 Task: Find connections with filter location Alcázar de San Juan with filter topic #healthylifestyle with filter profile language English with filter current company All Active Jobs with filter school The South Indian Education Societys College of Commerce and Economics Plot No 71 72 Sion Matunga Estate Sion East Mumbai 400 022 with filter industry Alternative Medicine with filter service category Human Resources with filter keywords title Wait Staff Manager
Action: Mouse moved to (515, 69)
Screenshot: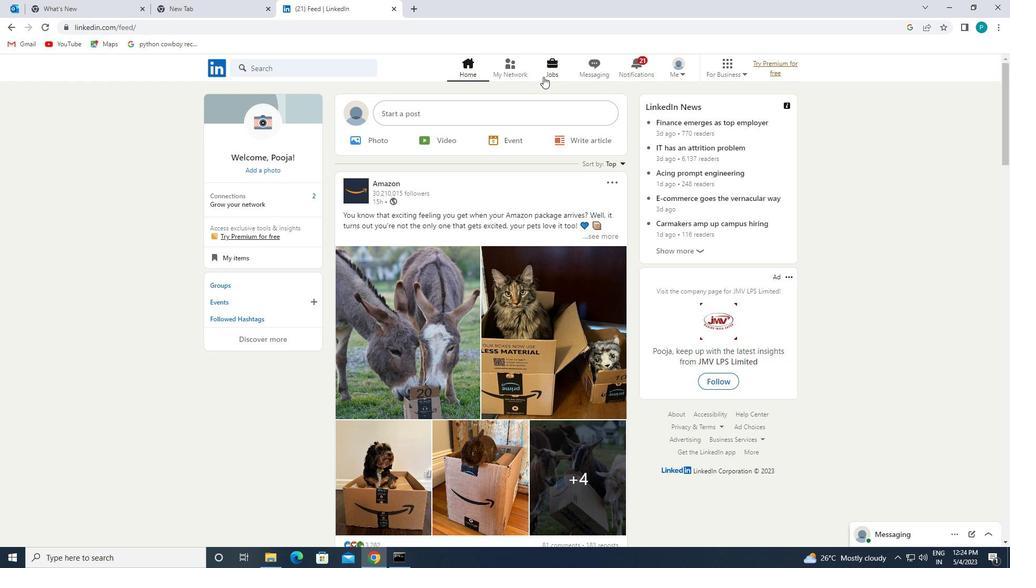 
Action: Mouse pressed left at (515, 69)
Screenshot: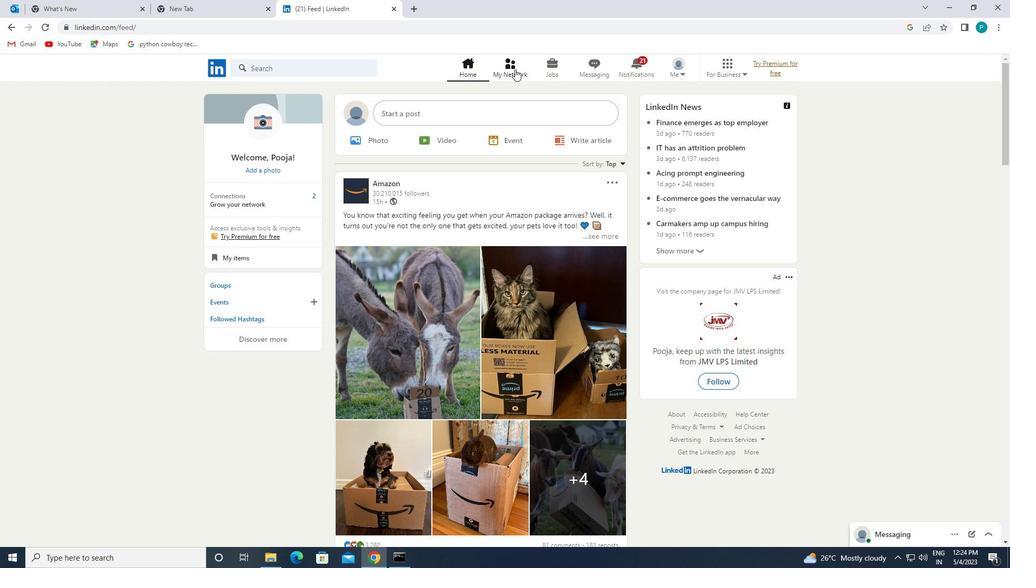 
Action: Mouse moved to (338, 121)
Screenshot: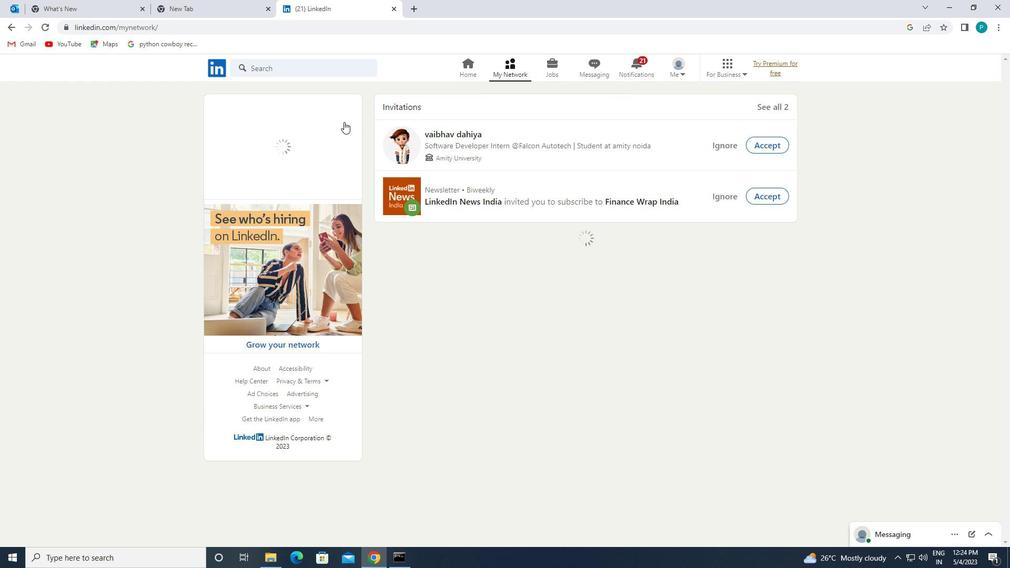 
Action: Mouse pressed left at (338, 121)
Screenshot: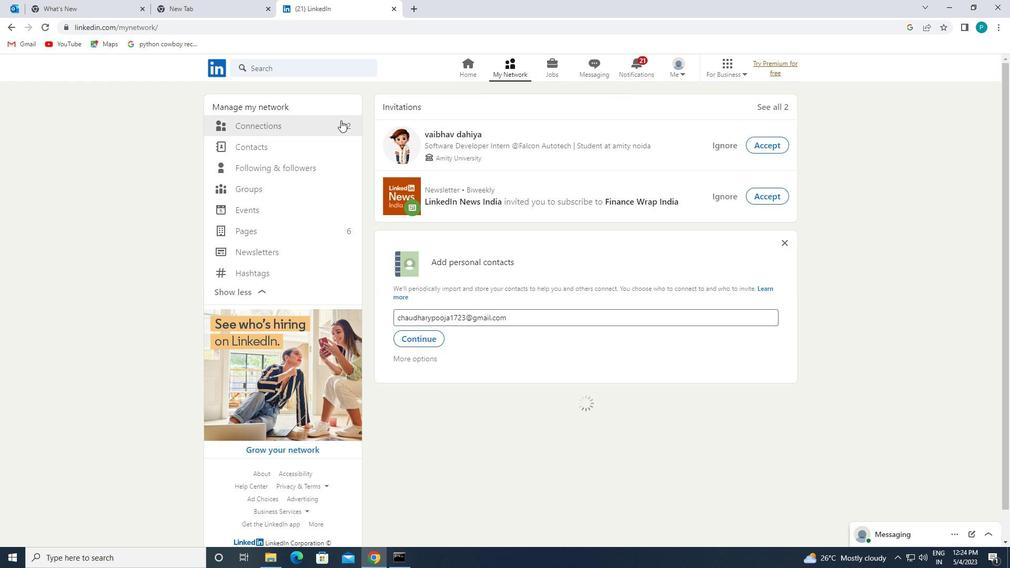 
Action: Mouse moved to (564, 128)
Screenshot: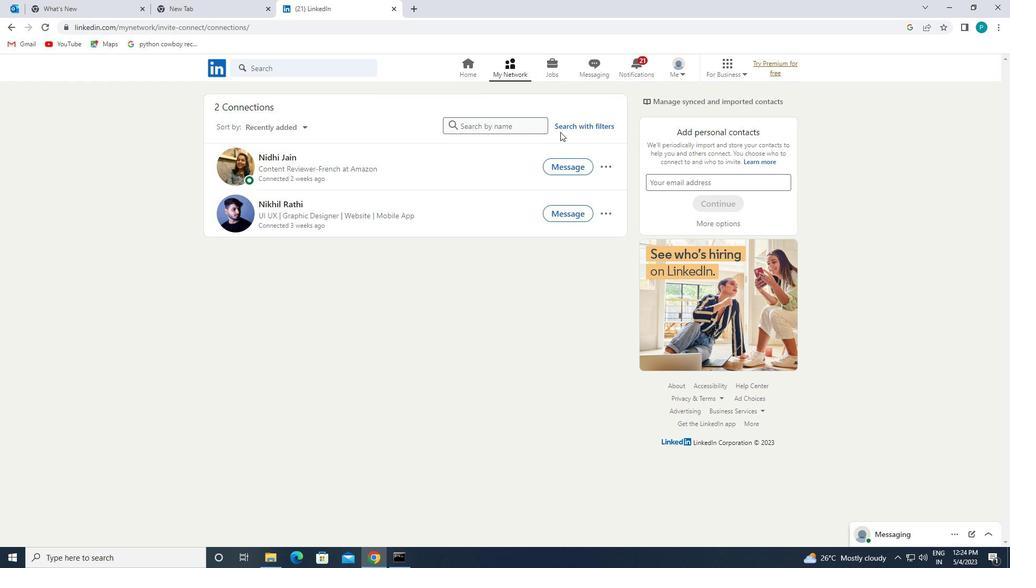 
Action: Mouse pressed left at (564, 128)
Screenshot: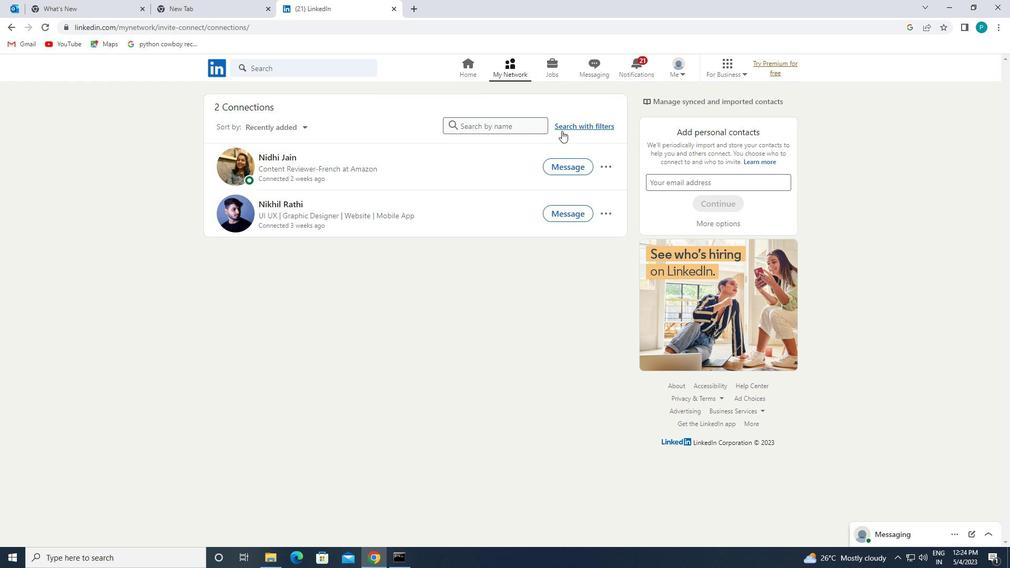 
Action: Mouse moved to (538, 99)
Screenshot: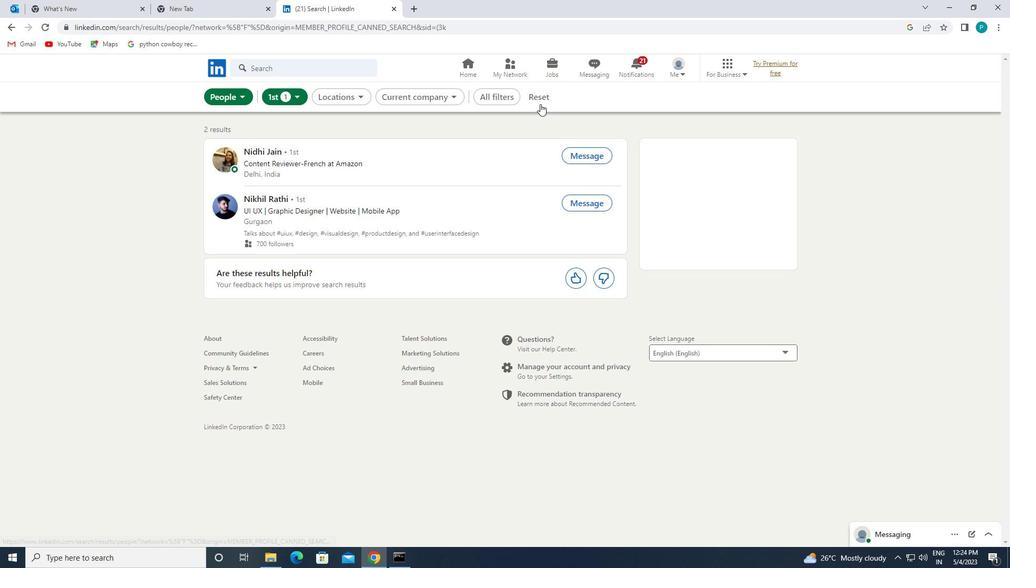 
Action: Mouse pressed left at (538, 99)
Screenshot: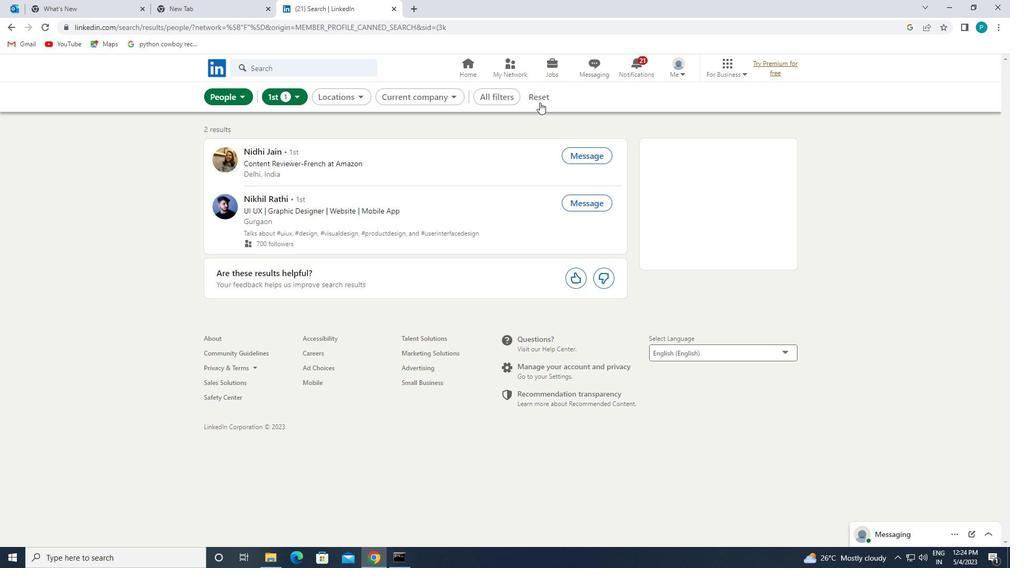 
Action: Mouse moved to (516, 96)
Screenshot: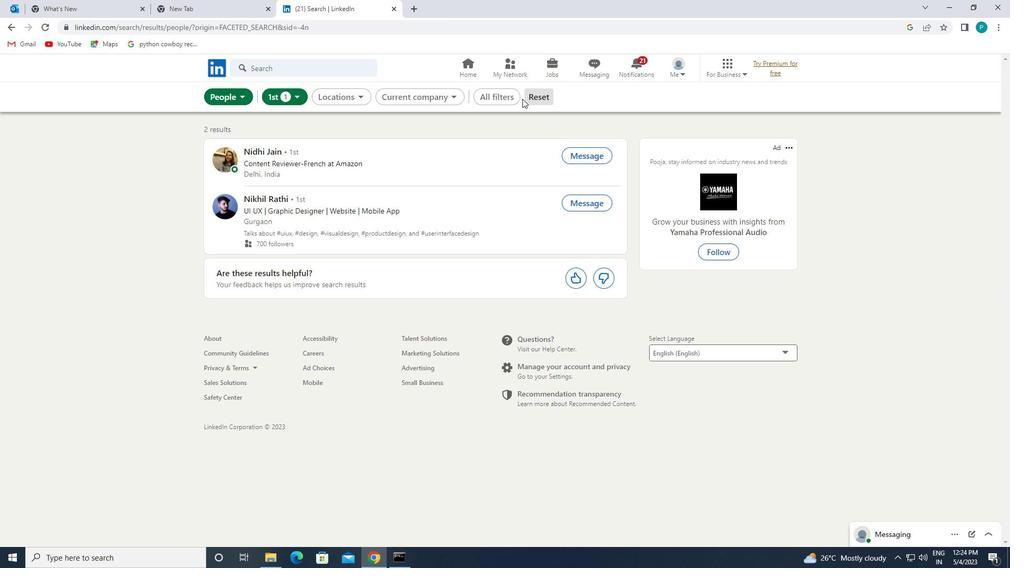 
Action: Mouse pressed left at (516, 96)
Screenshot: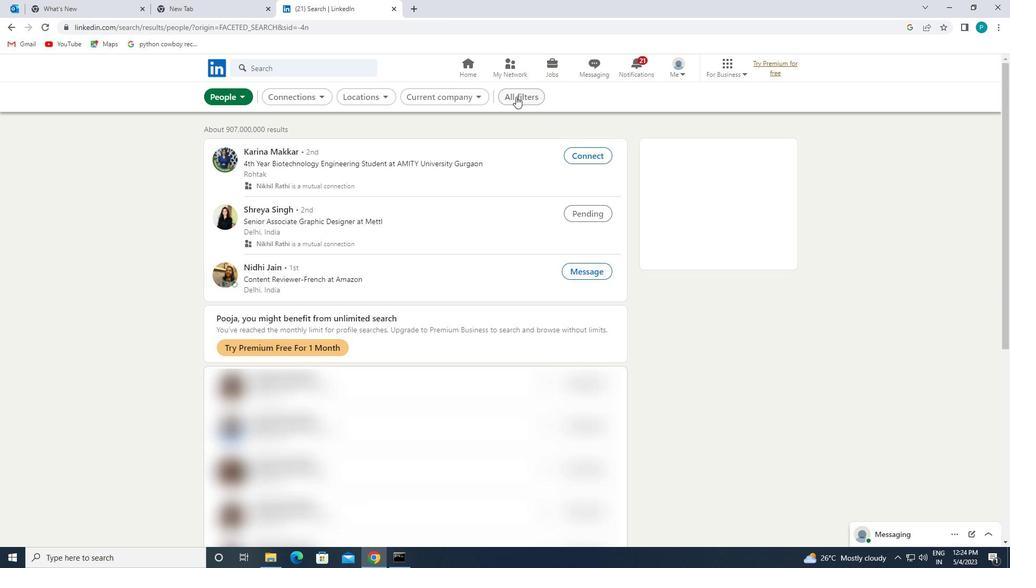 
Action: Mouse moved to (860, 256)
Screenshot: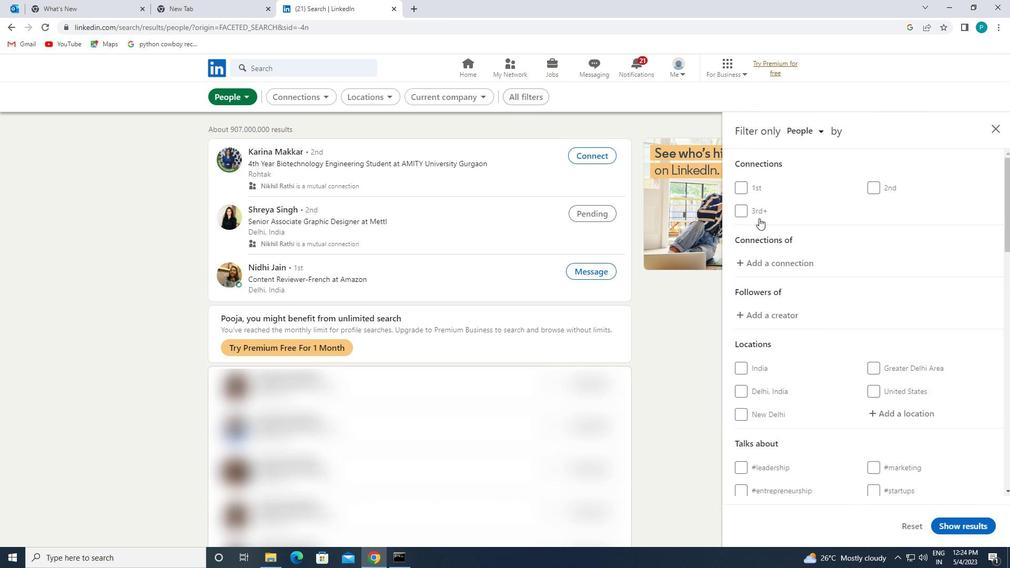 
Action: Mouse scrolled (860, 255) with delta (0, 0)
Screenshot: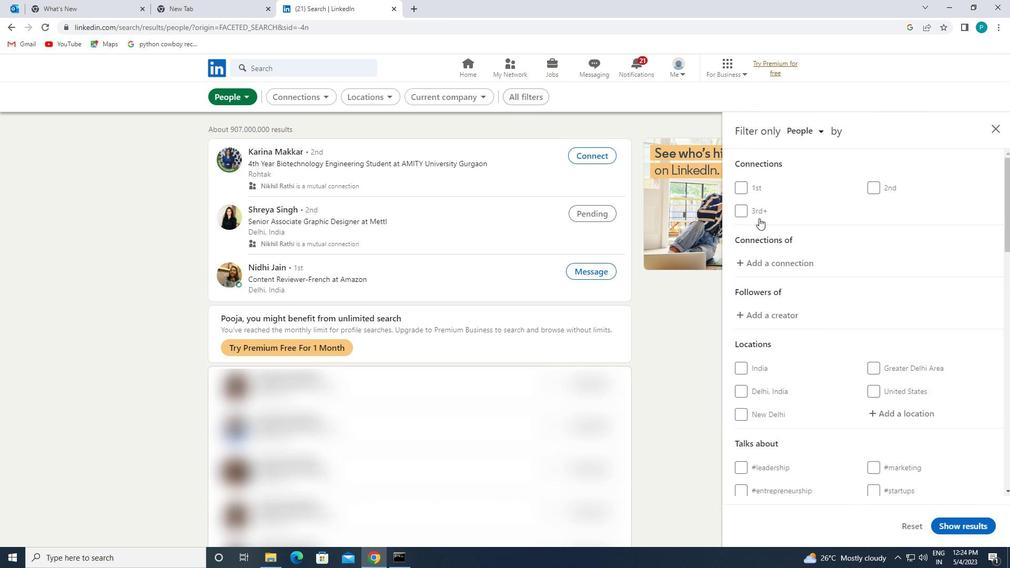 
Action: Mouse moved to (860, 256)
Screenshot: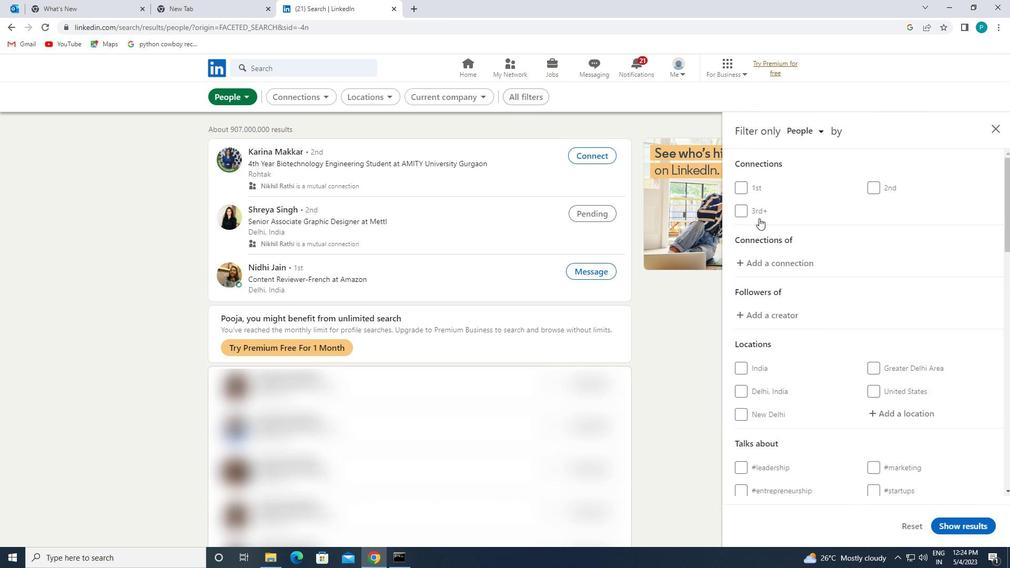 
Action: Mouse scrolled (860, 255) with delta (0, 0)
Screenshot: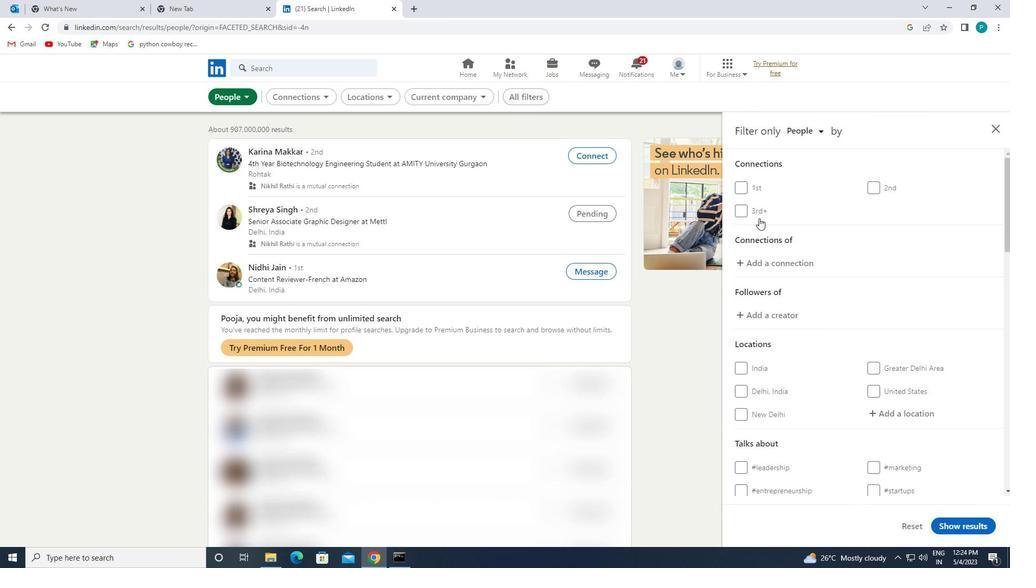 
Action: Mouse moved to (884, 303)
Screenshot: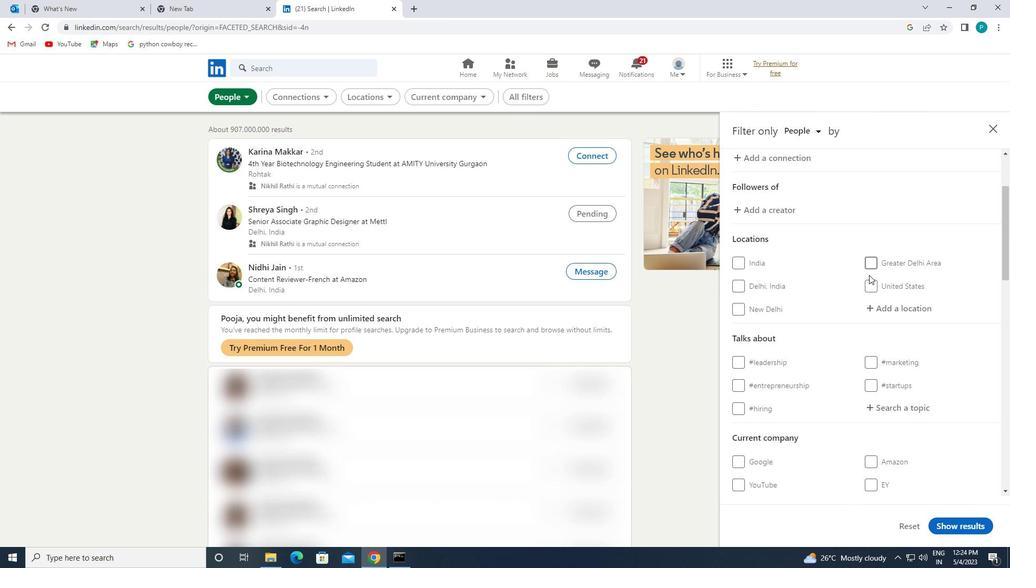 
Action: Mouse pressed left at (884, 303)
Screenshot: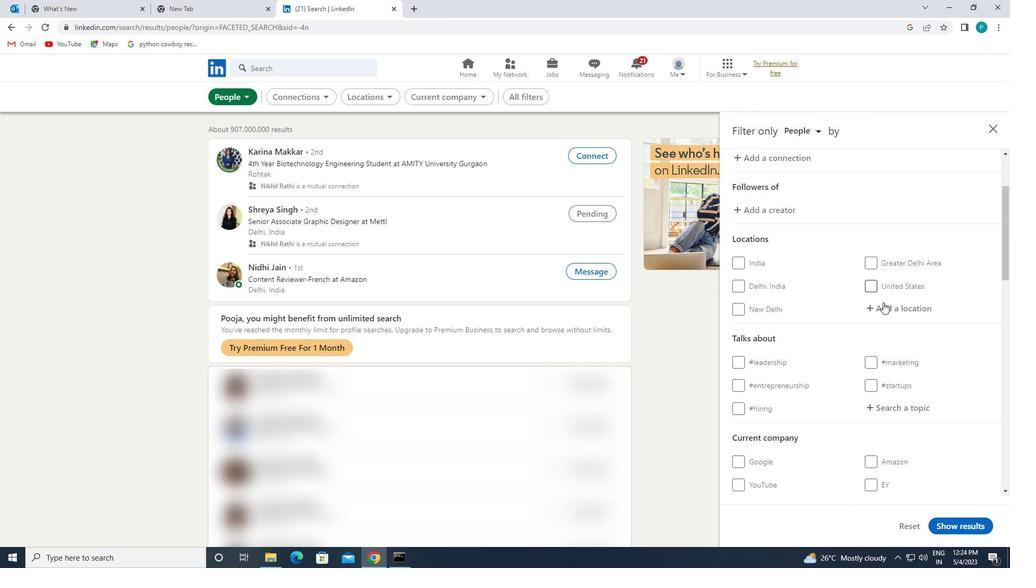 
Action: Key pressed <Key.caps_lock>a<Key.caps_lock>lcazar
Screenshot: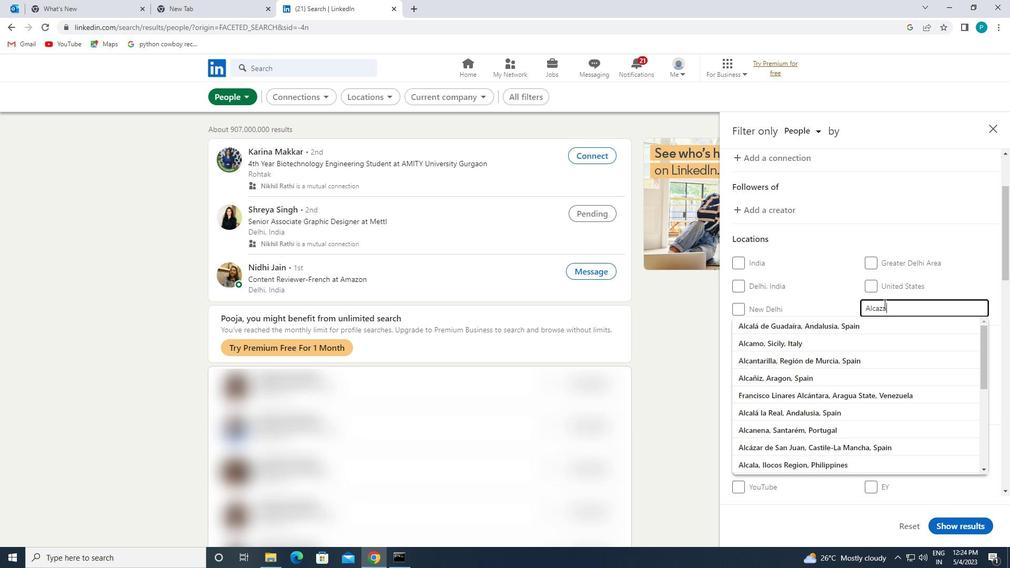 
Action: Mouse moved to (860, 320)
Screenshot: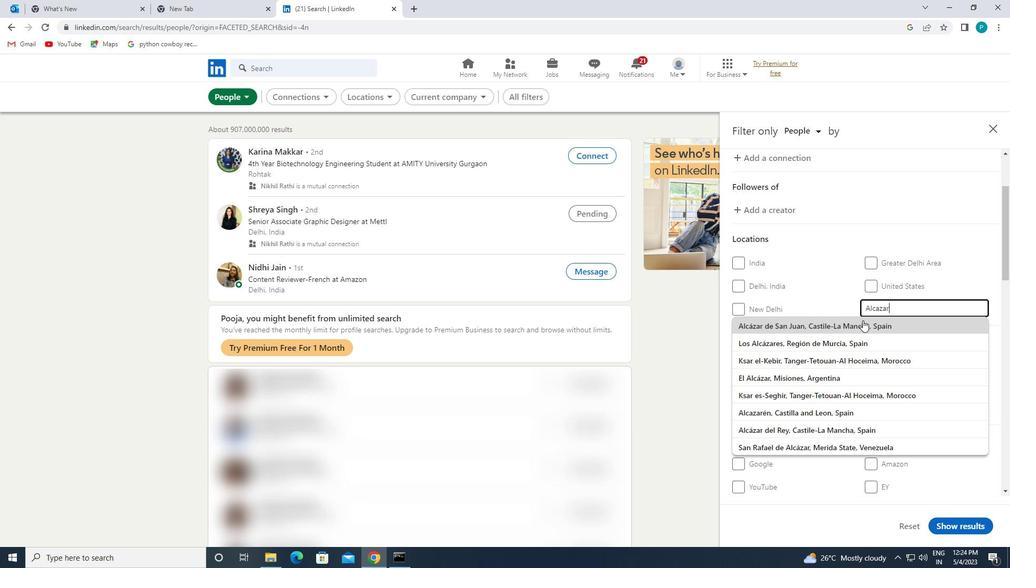 
Action: Mouse pressed left at (860, 320)
Screenshot: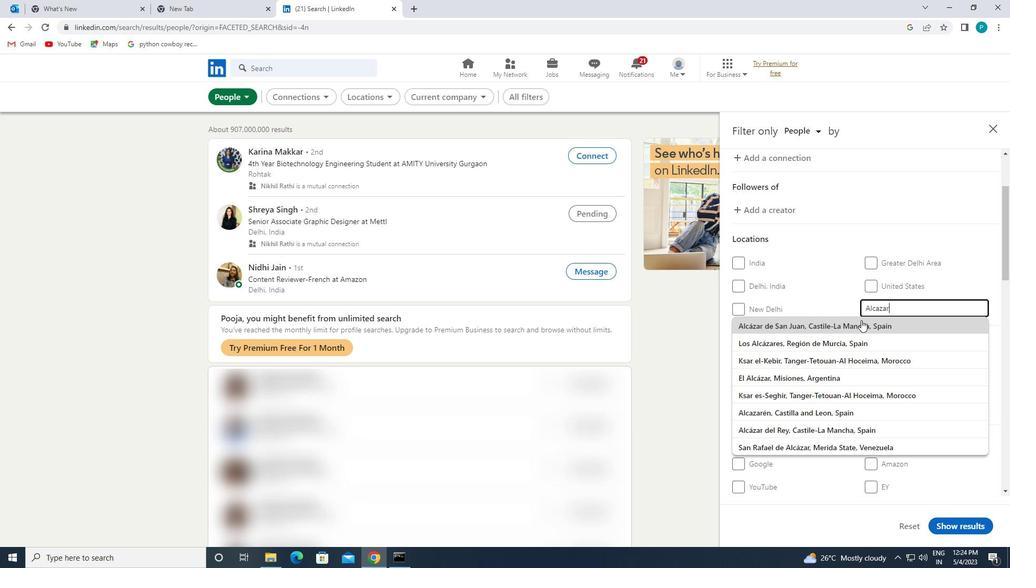 
Action: Mouse moved to (874, 334)
Screenshot: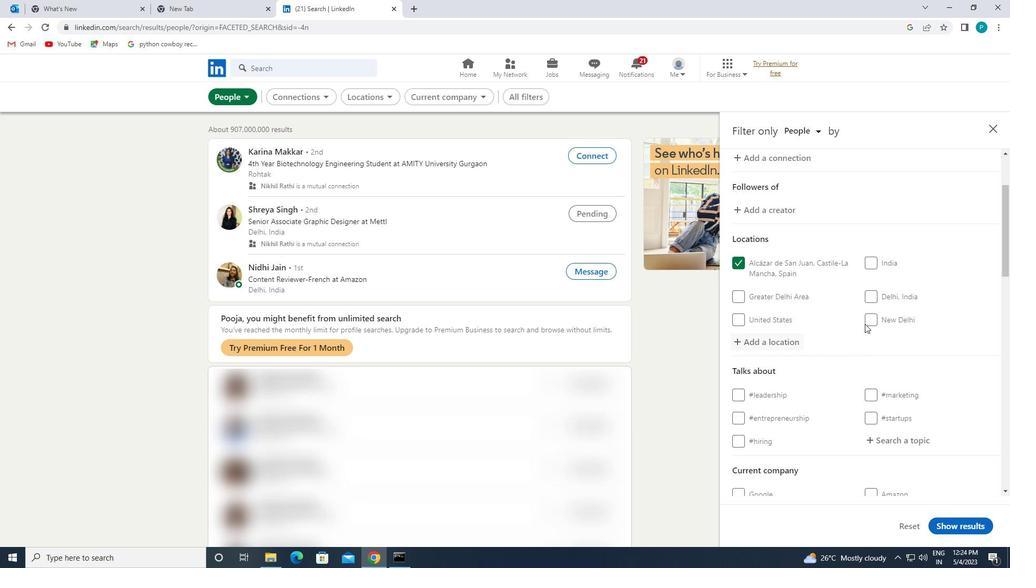 
Action: Mouse scrolled (874, 334) with delta (0, 0)
Screenshot: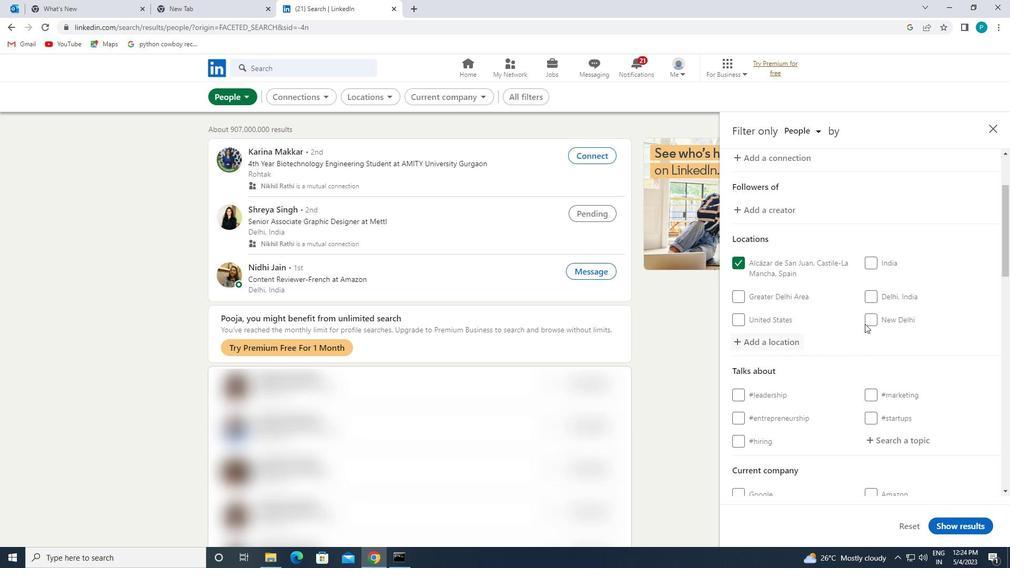 
Action: Mouse scrolled (874, 334) with delta (0, 0)
Screenshot: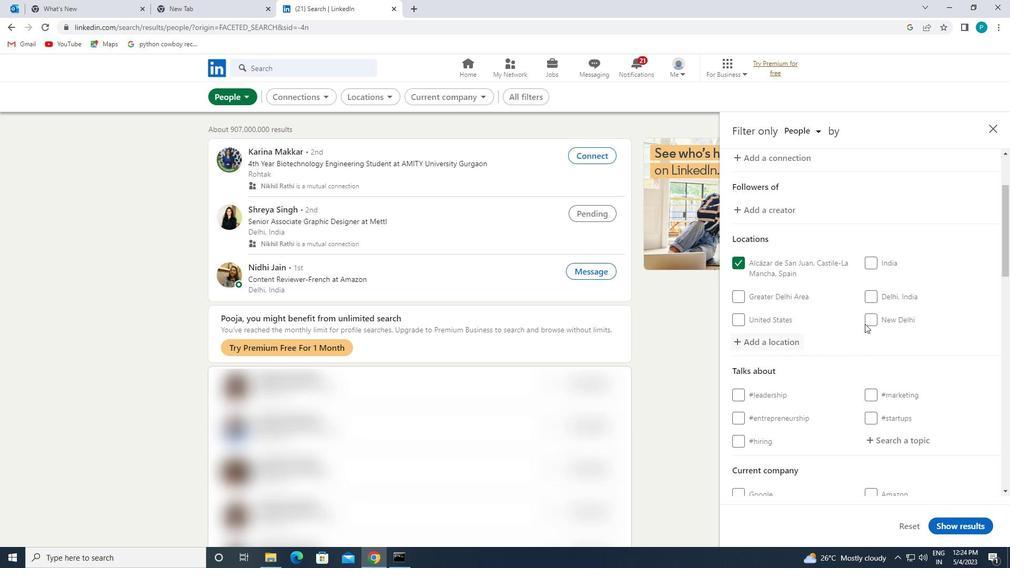 
Action: Mouse moved to (882, 338)
Screenshot: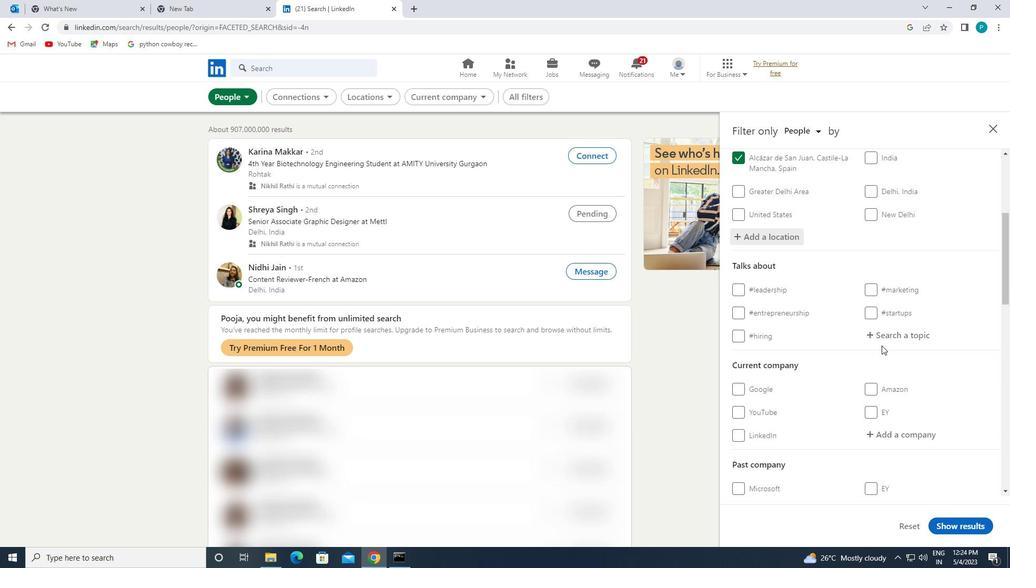 
Action: Mouse pressed left at (882, 338)
Screenshot: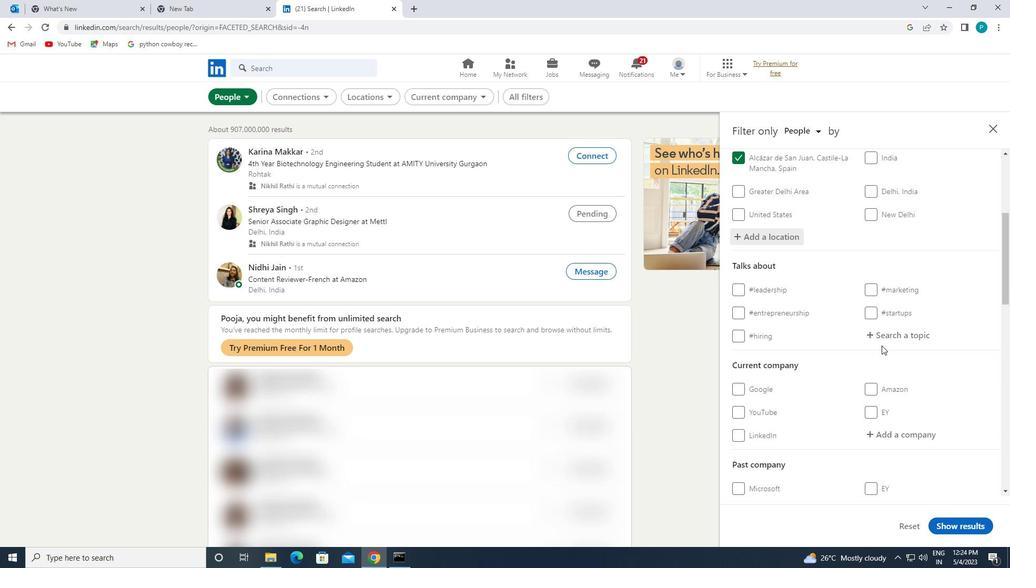 
Action: Mouse moved to (886, 340)
Screenshot: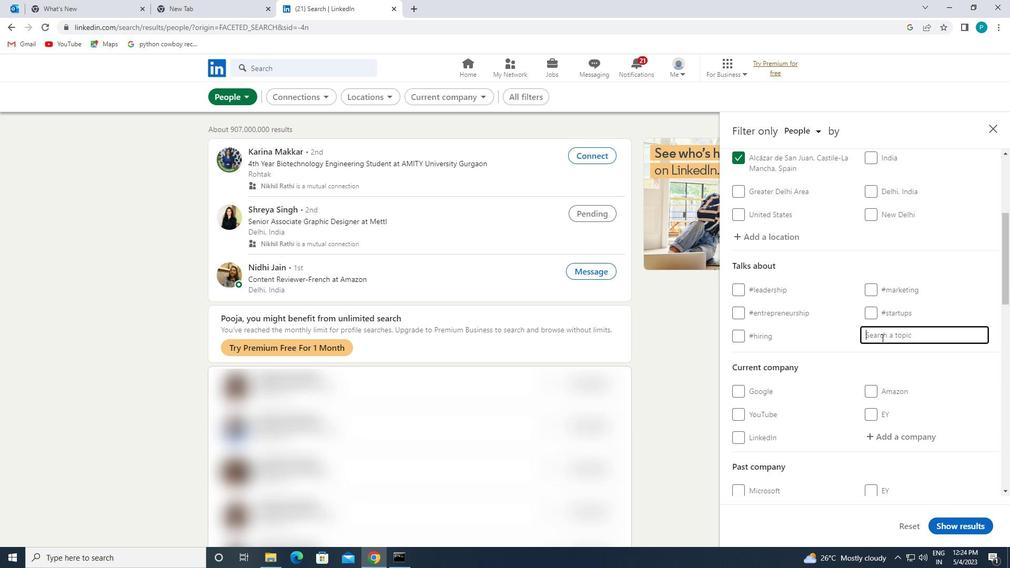 
Action: Key pressed <Key.shift>#HEALTHYLIFESTYLE
Screenshot: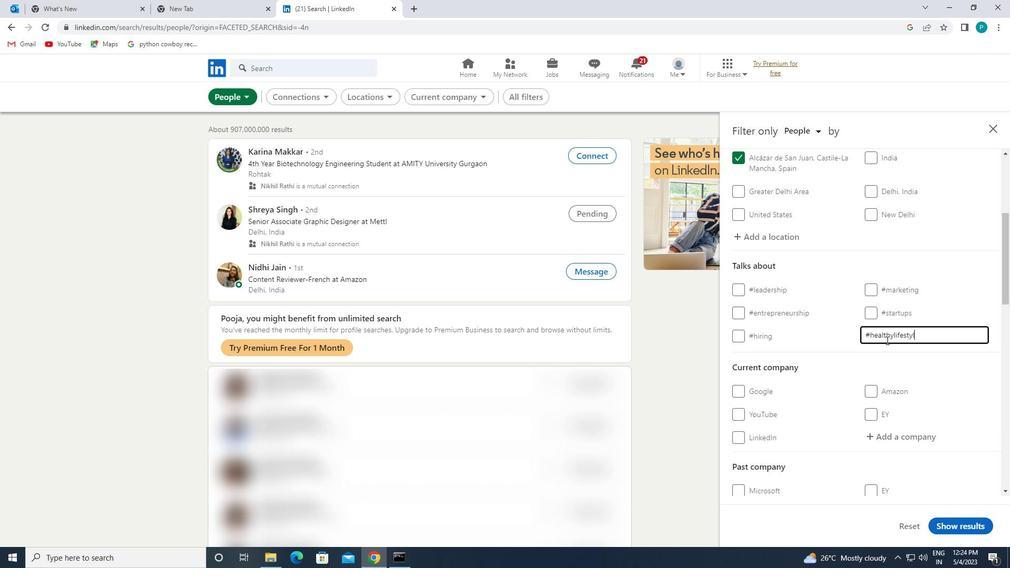 
Action: Mouse moved to (879, 350)
Screenshot: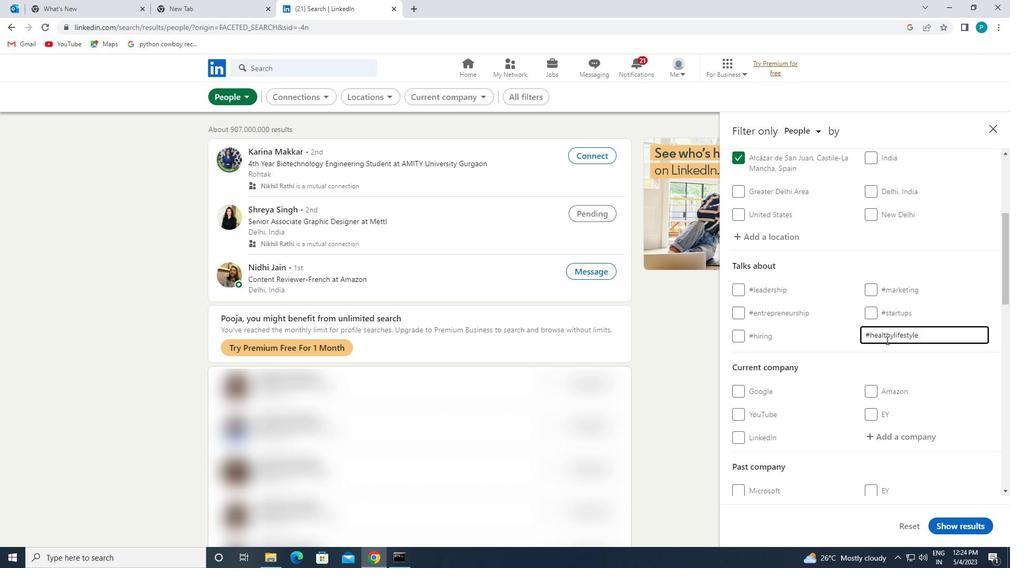 
Action: Mouse scrolled (879, 349) with delta (0, 0)
Screenshot: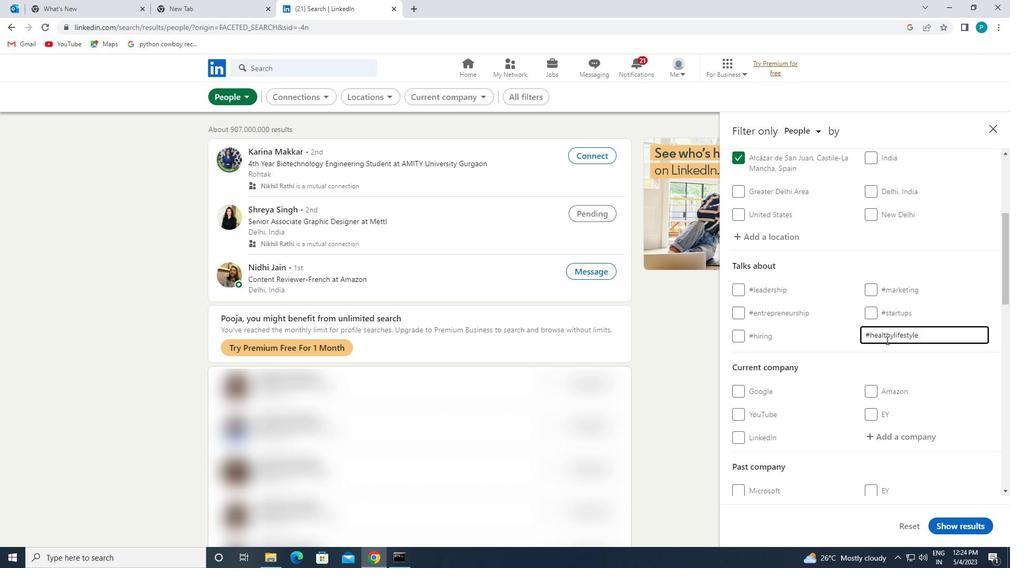 
Action: Mouse moved to (879, 370)
Screenshot: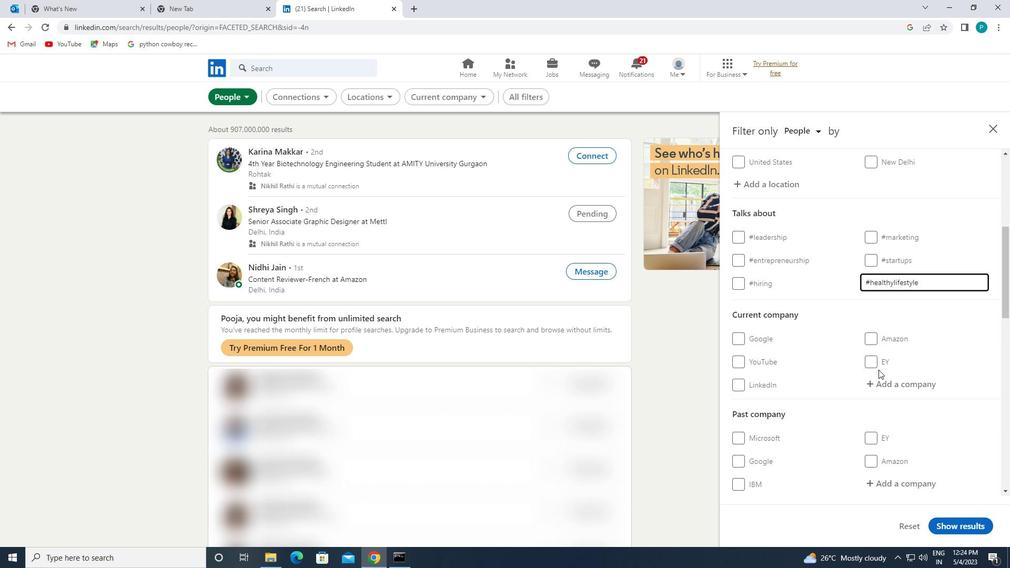 
Action: Mouse scrolled (879, 369) with delta (0, 0)
Screenshot: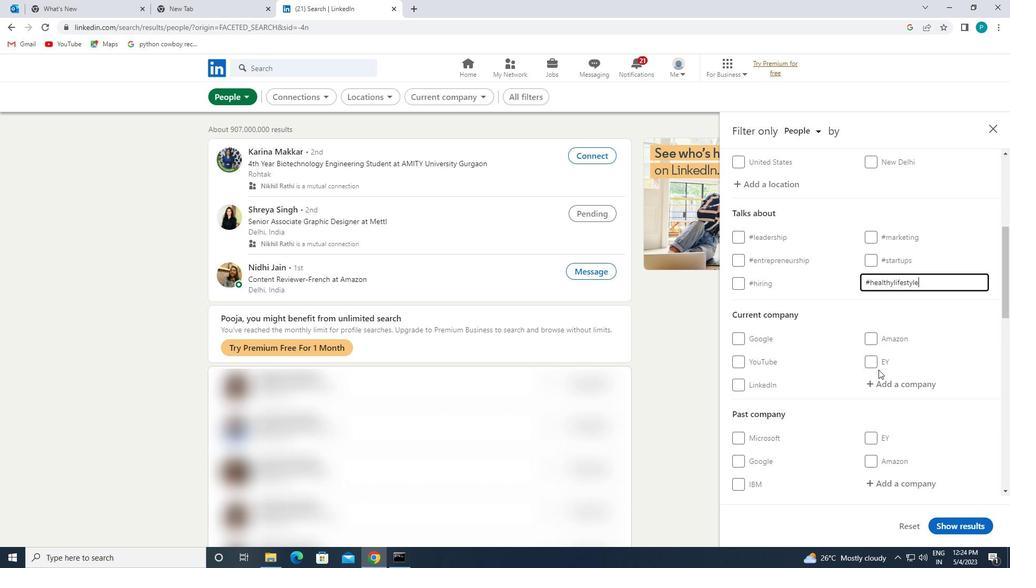 
Action: Mouse scrolled (879, 369) with delta (0, 0)
Screenshot: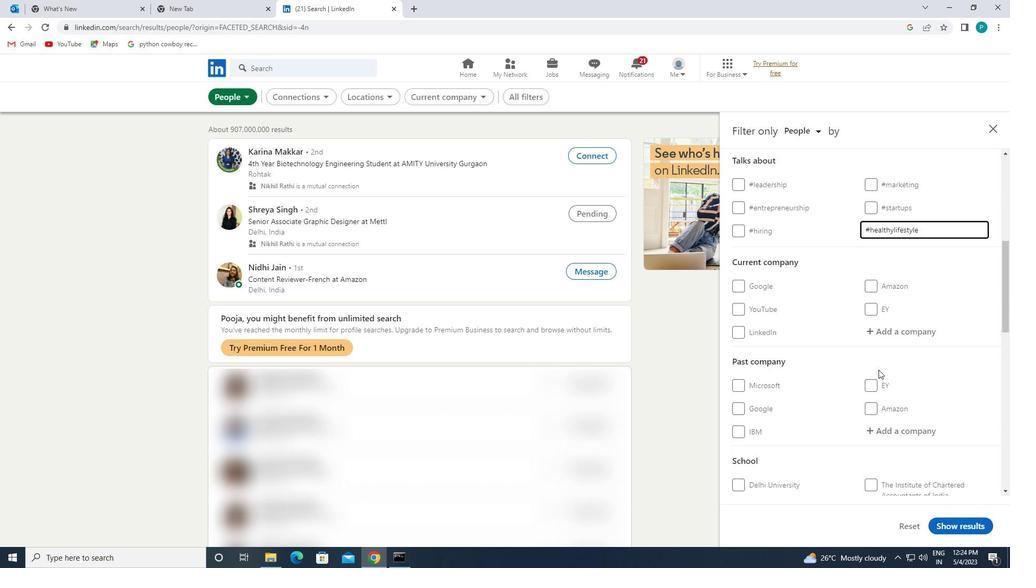 
Action: Mouse scrolled (879, 369) with delta (0, 0)
Screenshot: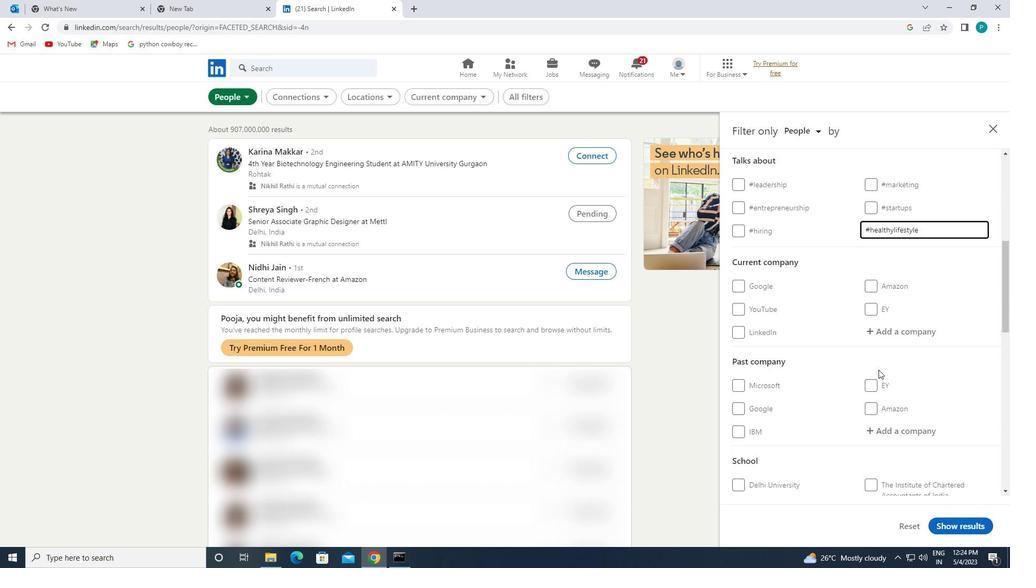 
Action: Mouse scrolled (879, 369) with delta (0, 0)
Screenshot: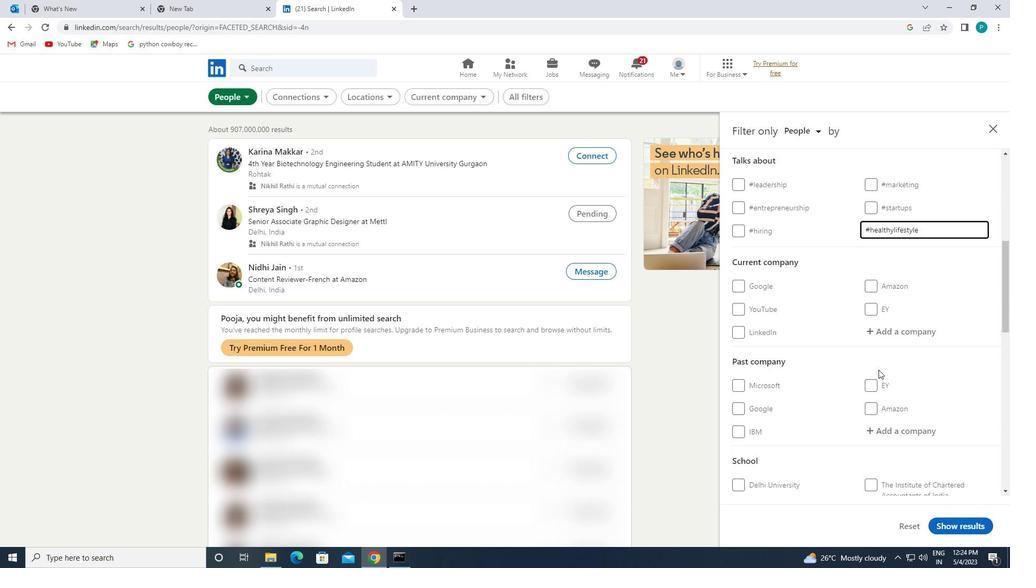 
Action: Mouse moved to (870, 381)
Screenshot: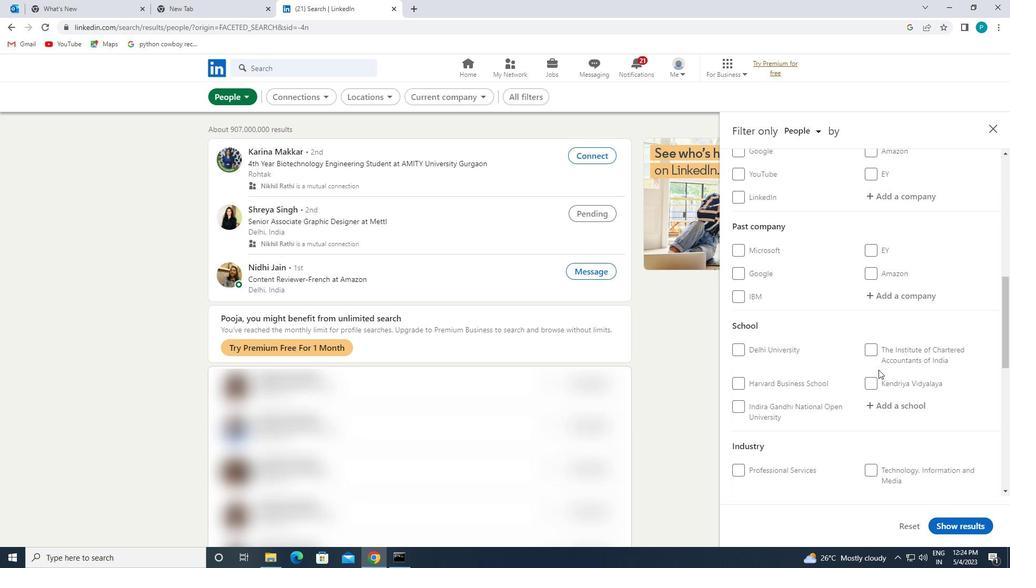 
Action: Mouse scrolled (870, 380) with delta (0, 0)
Screenshot: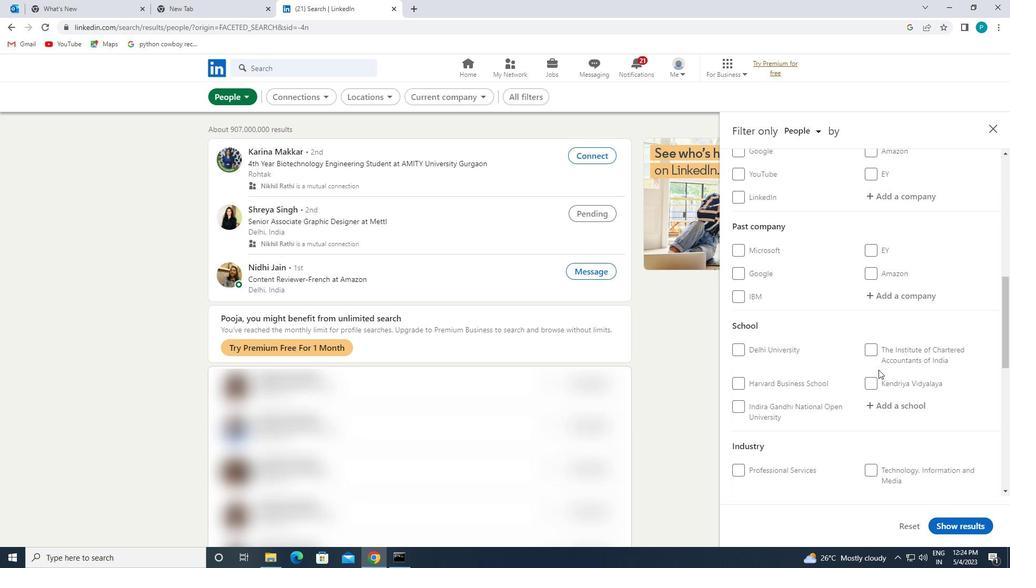 
Action: Mouse moved to (869, 381)
Screenshot: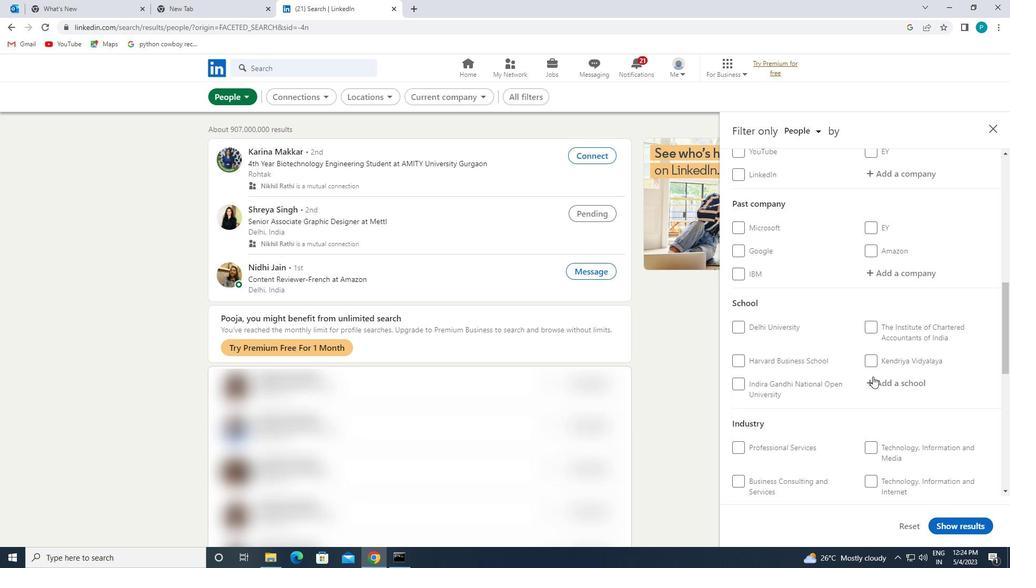 
Action: Mouse scrolled (869, 380) with delta (0, 0)
Screenshot: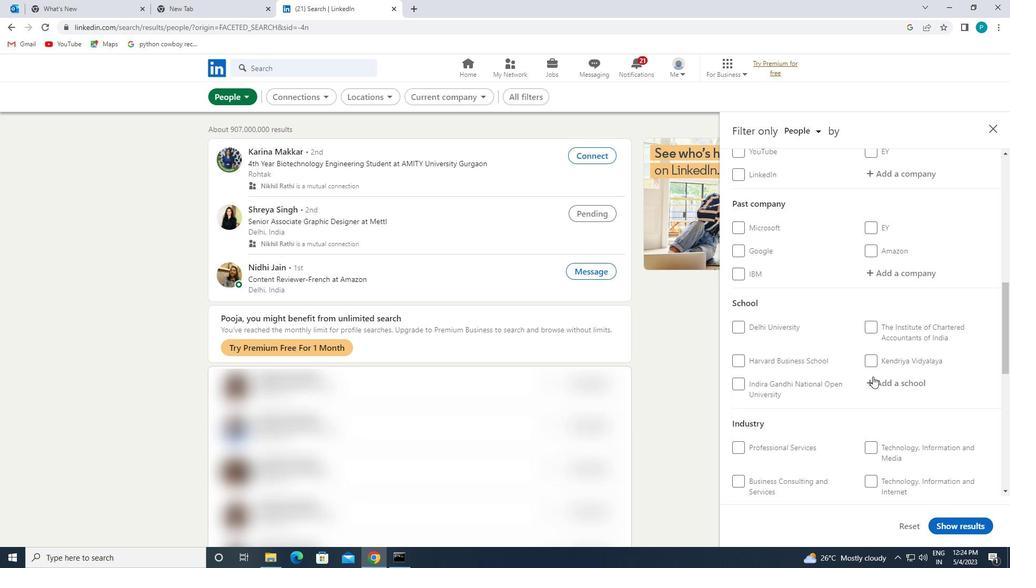 
Action: Mouse moved to (867, 382)
Screenshot: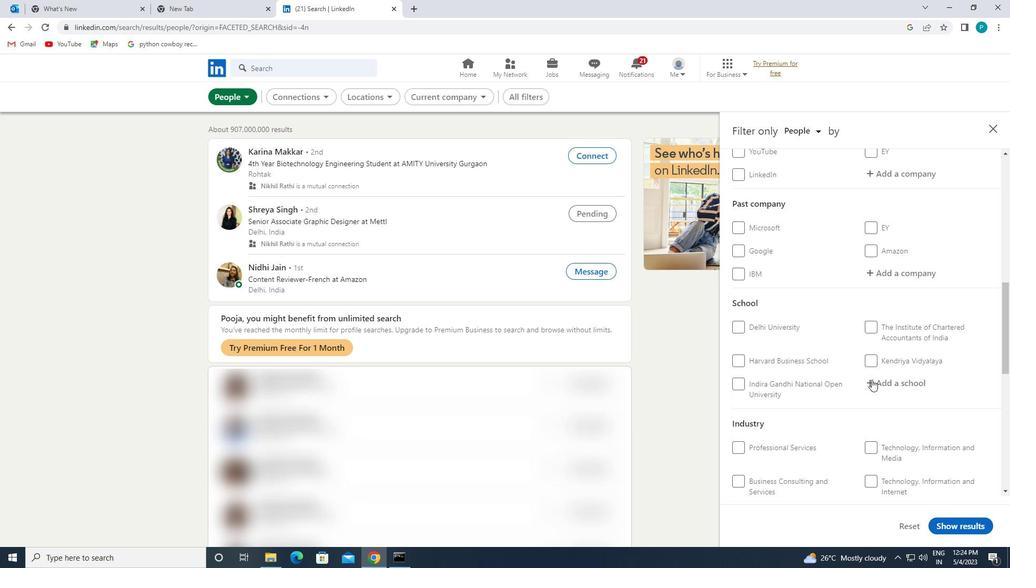 
Action: Mouse scrolled (867, 381) with delta (0, 0)
Screenshot: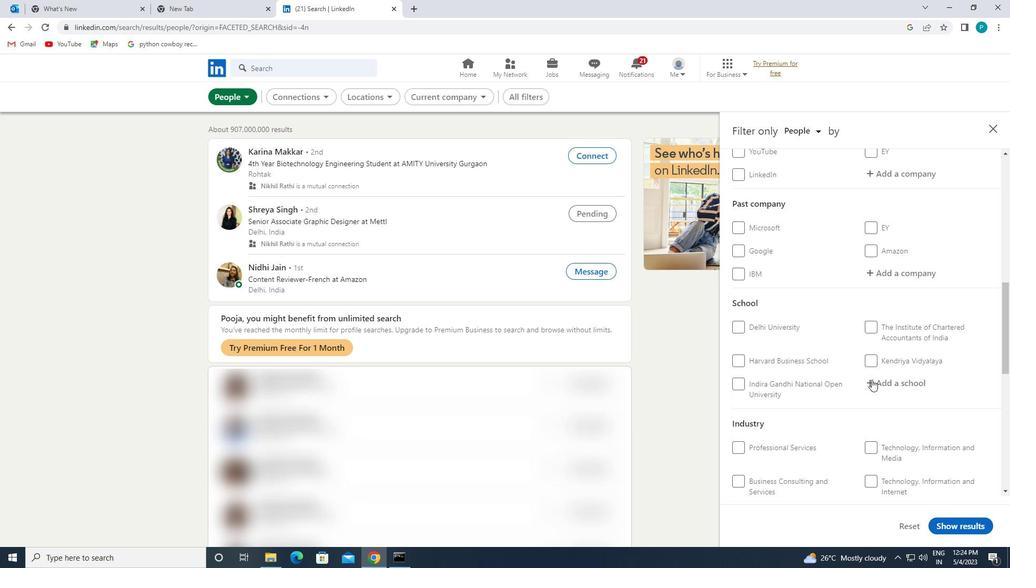 
Action: Mouse moved to (770, 408)
Screenshot: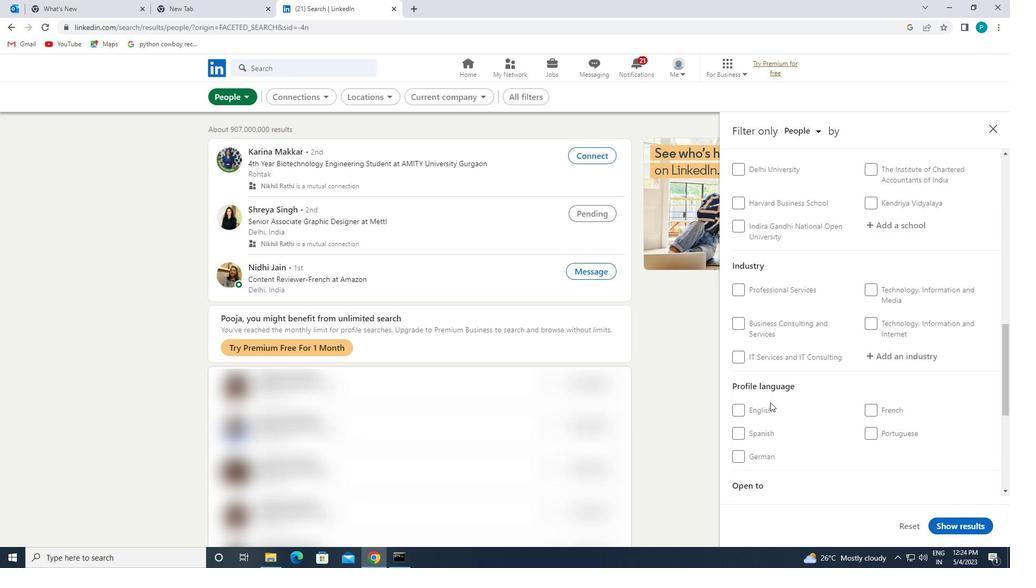 
Action: Mouse pressed left at (770, 408)
Screenshot: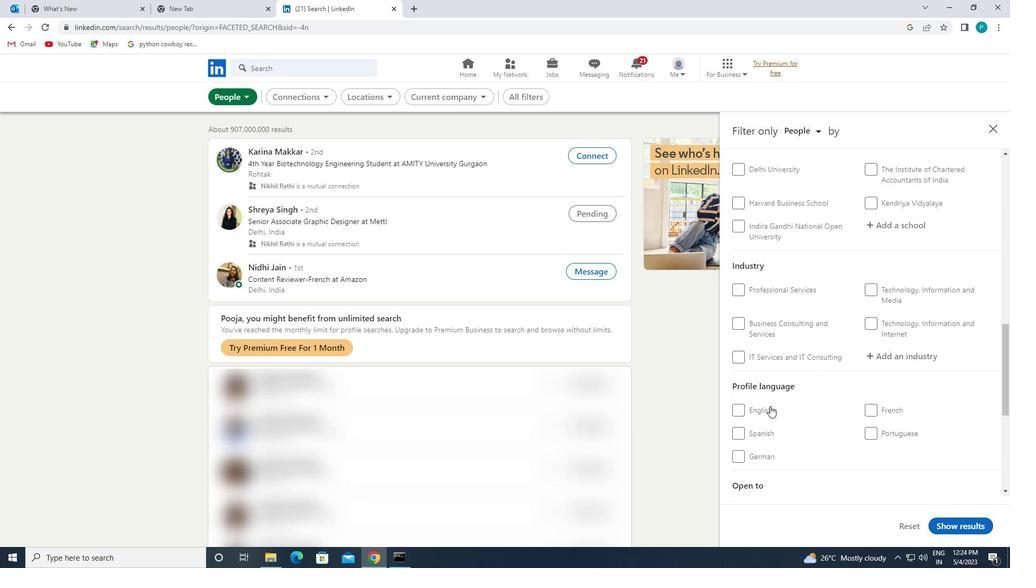 
Action: Mouse moved to (894, 408)
Screenshot: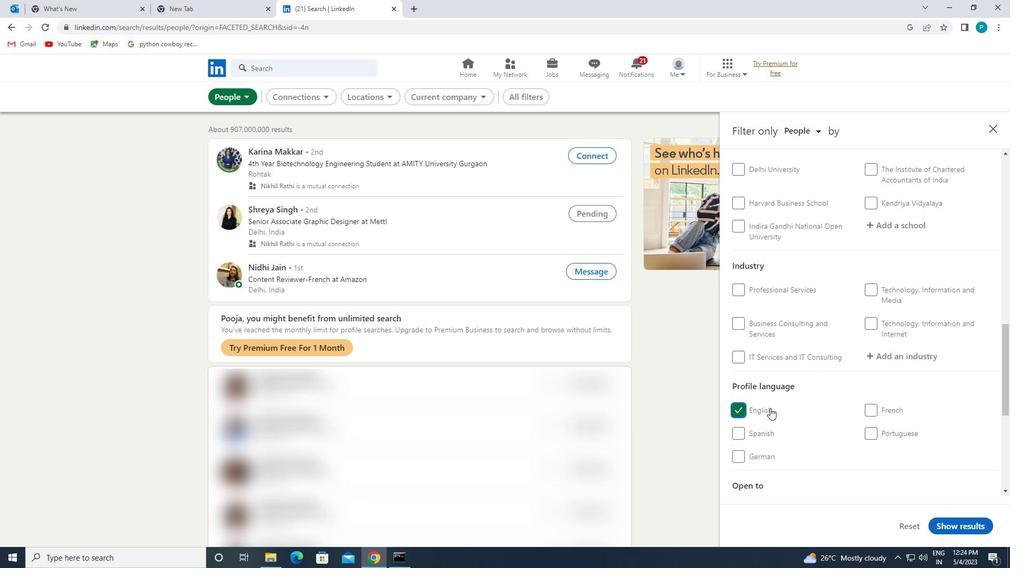 
Action: Mouse scrolled (894, 408) with delta (0, 0)
Screenshot: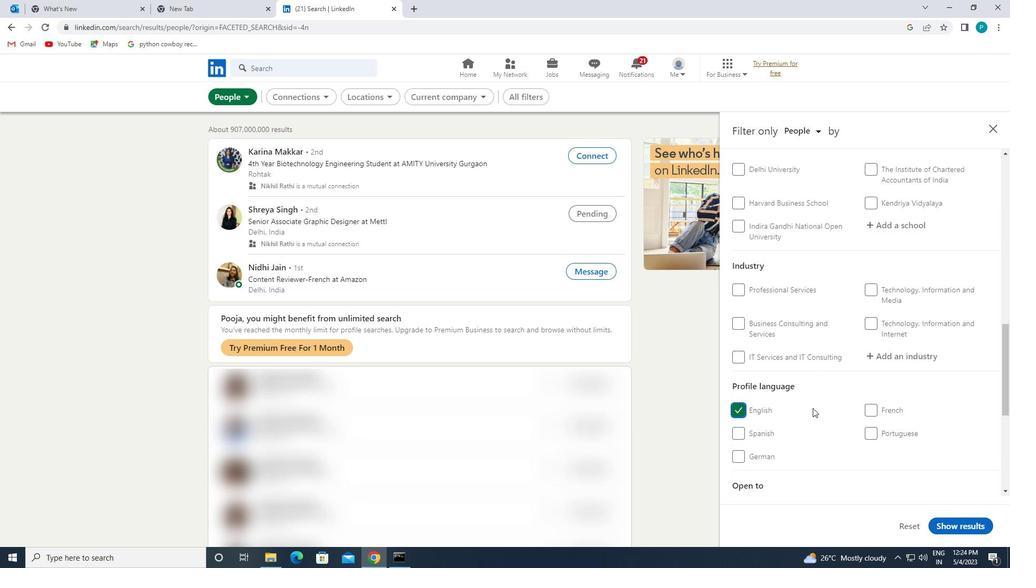 
Action: Mouse moved to (894, 407)
Screenshot: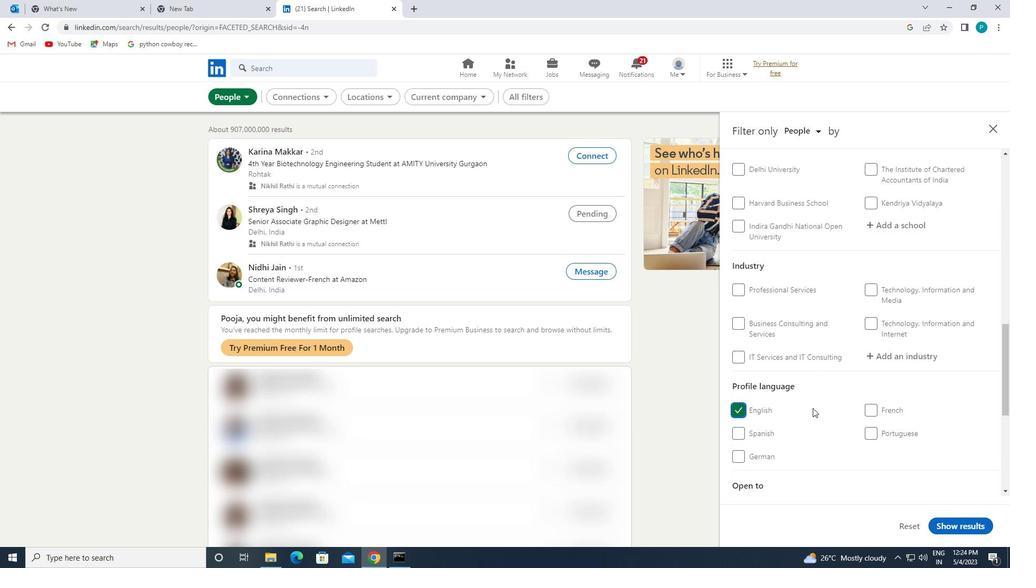 
Action: Mouse scrolled (894, 408) with delta (0, 0)
Screenshot: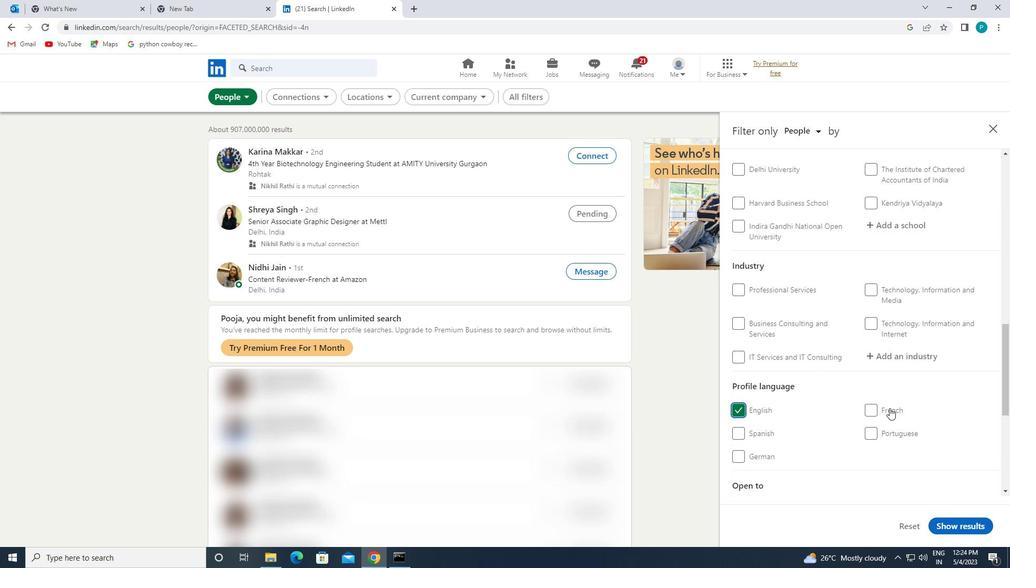 
Action: Mouse scrolled (894, 408) with delta (0, 0)
Screenshot: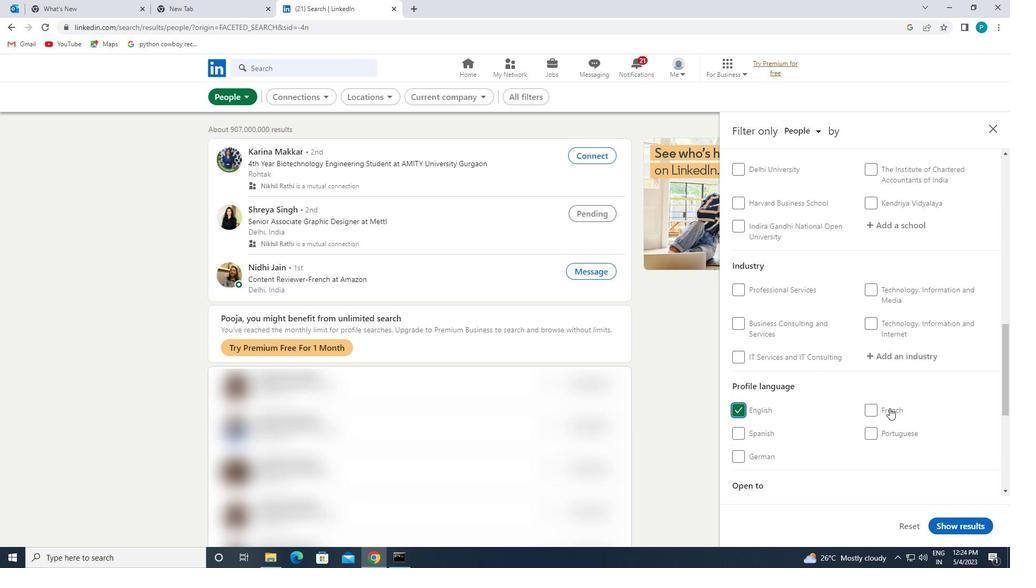 
Action: Mouse moved to (895, 401)
Screenshot: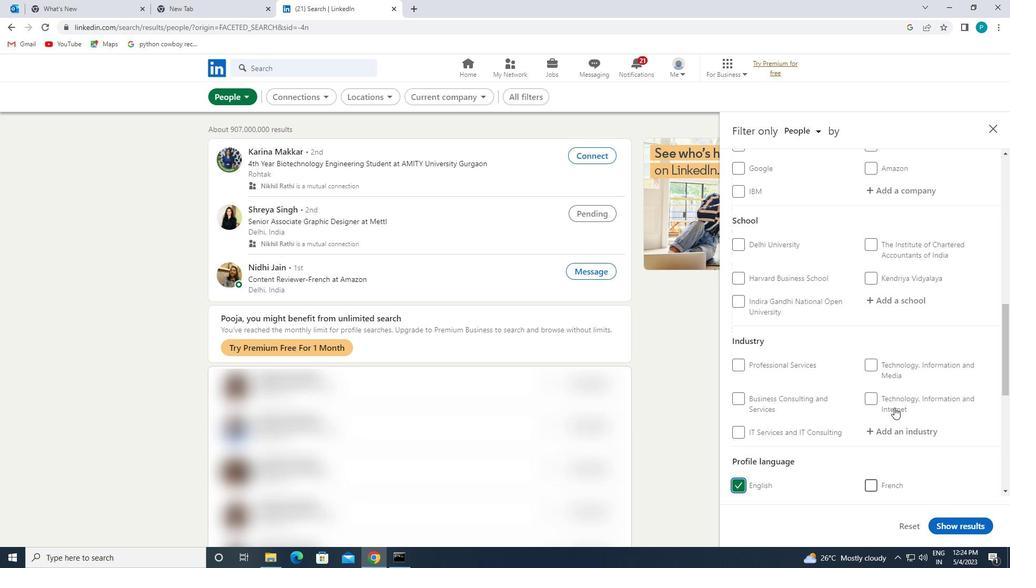 
Action: Mouse scrolled (895, 402) with delta (0, 0)
Screenshot: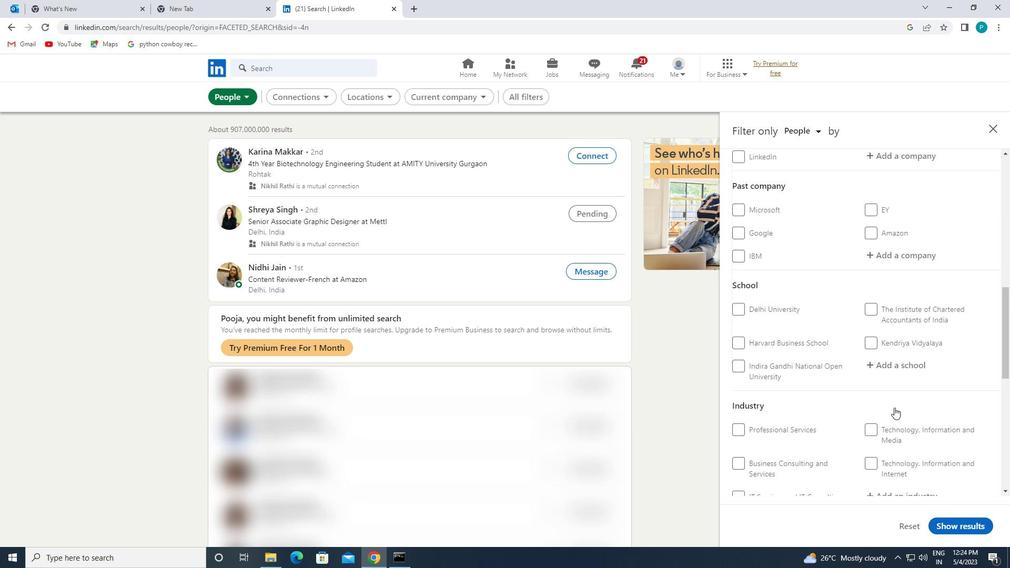 
Action: Mouse moved to (895, 396)
Screenshot: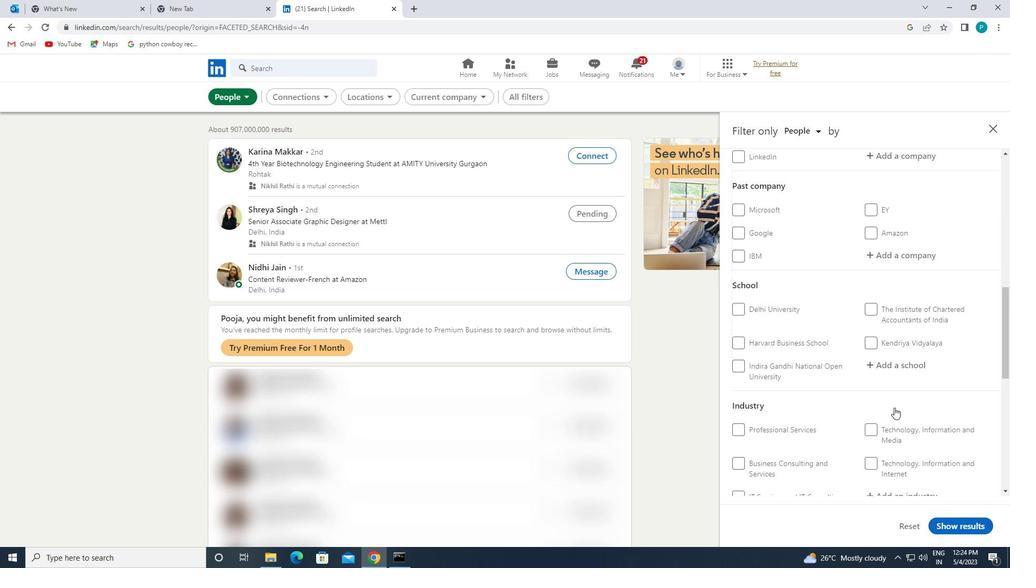 
Action: Mouse scrolled (895, 396) with delta (0, 0)
Screenshot: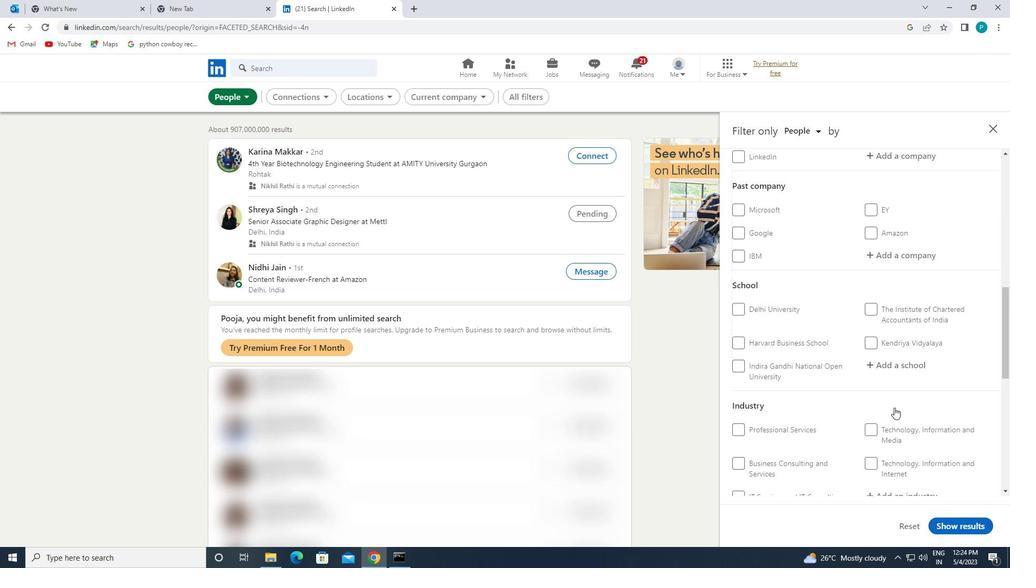 
Action: Mouse moved to (895, 392)
Screenshot: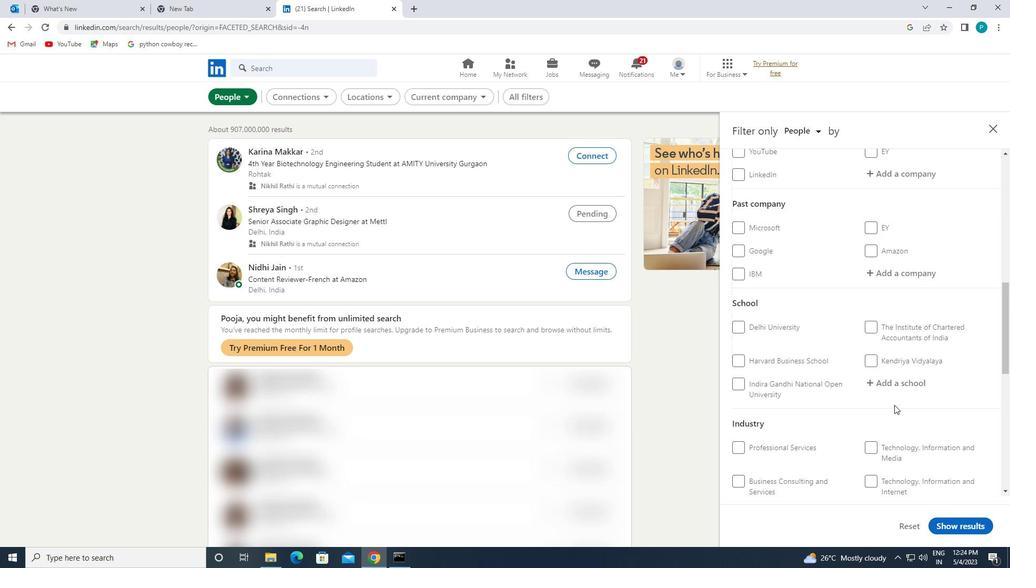 
Action: Mouse scrolled (895, 392) with delta (0, 0)
Screenshot: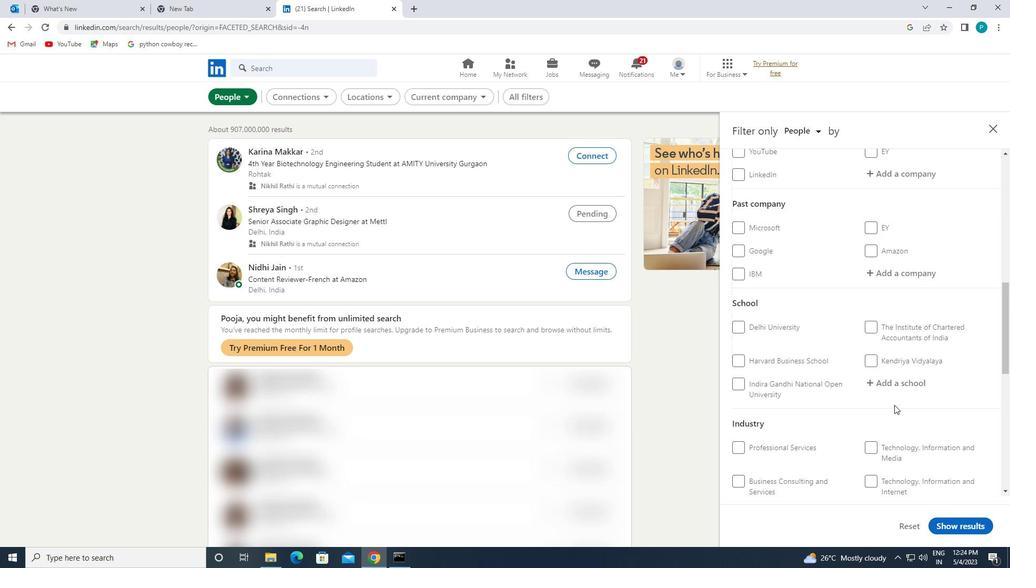 
Action: Mouse moved to (892, 333)
Screenshot: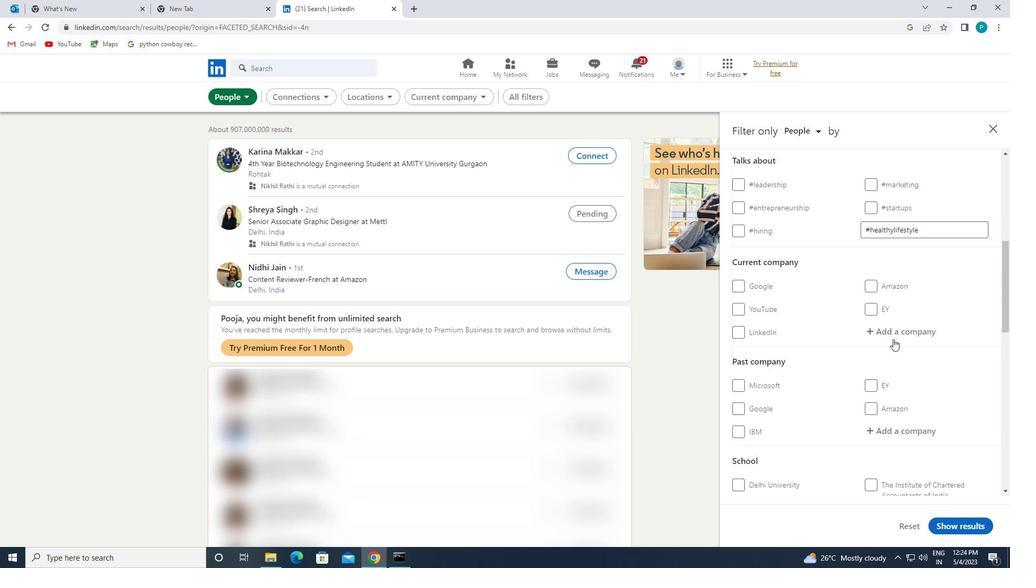 
Action: Mouse pressed left at (892, 333)
Screenshot: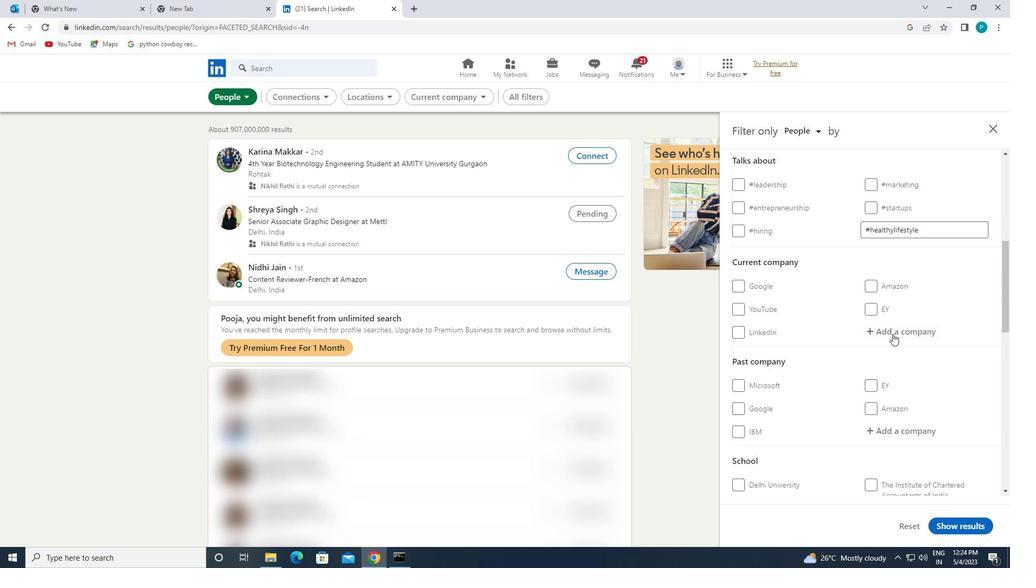 
Action: Key pressed <Key.caps_lock>A<Key.caps_lock>LL<Key.space><Key.caps_lock>A<Key.caps_lock>CTIVE
Screenshot: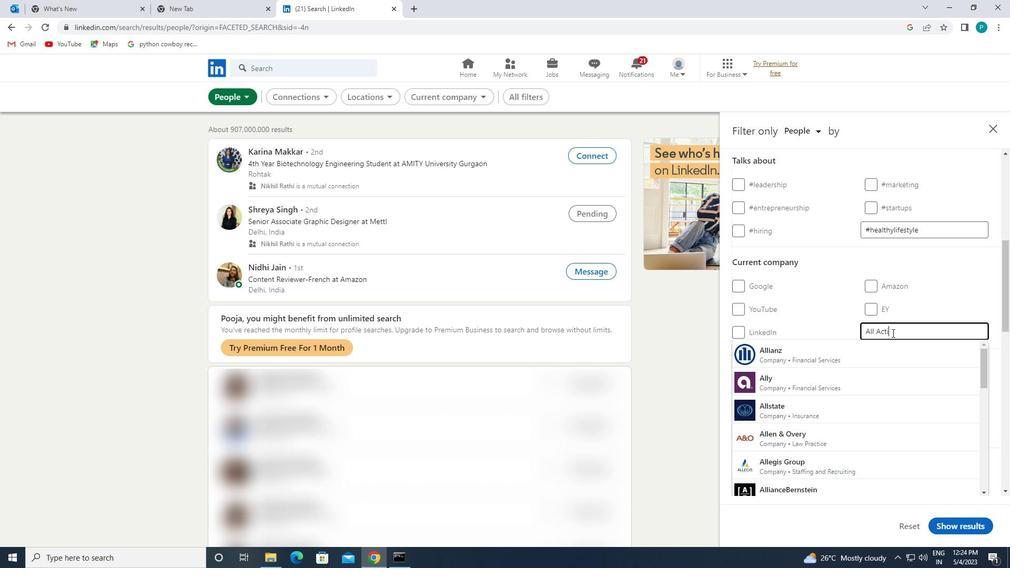 
Action: Mouse moved to (893, 353)
Screenshot: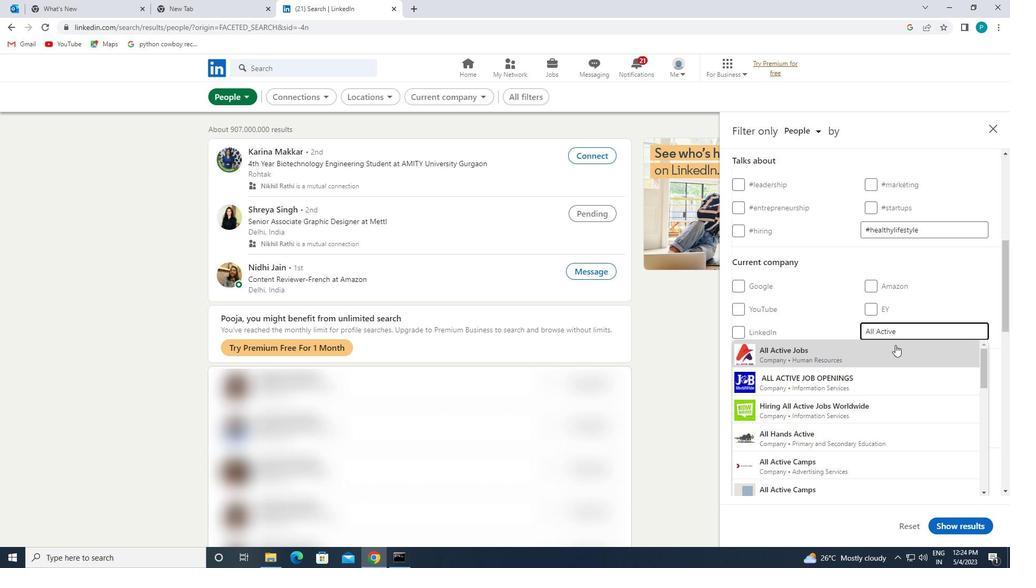 
Action: Mouse pressed left at (893, 353)
Screenshot: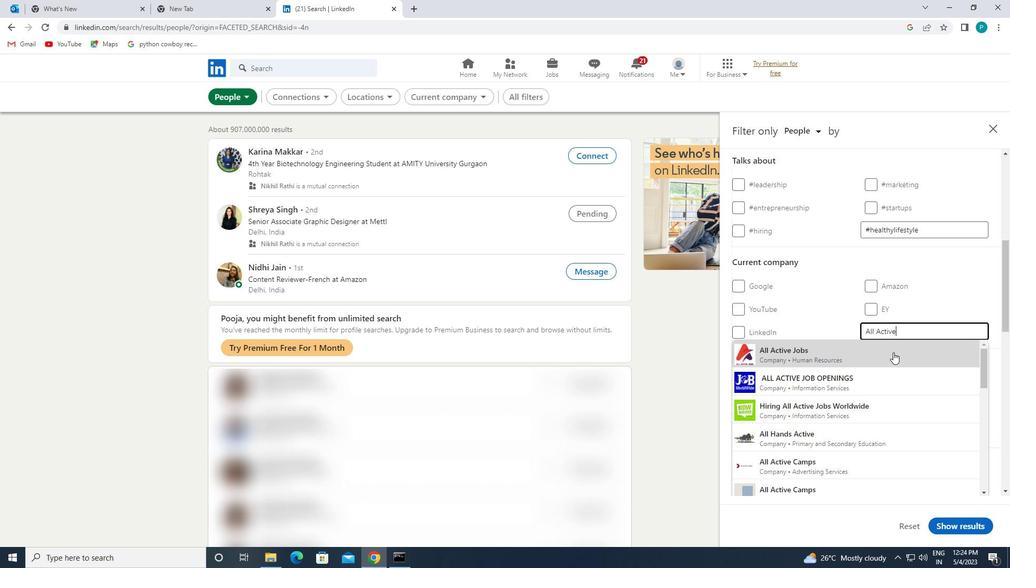 
Action: Mouse scrolled (893, 352) with delta (0, 0)
Screenshot: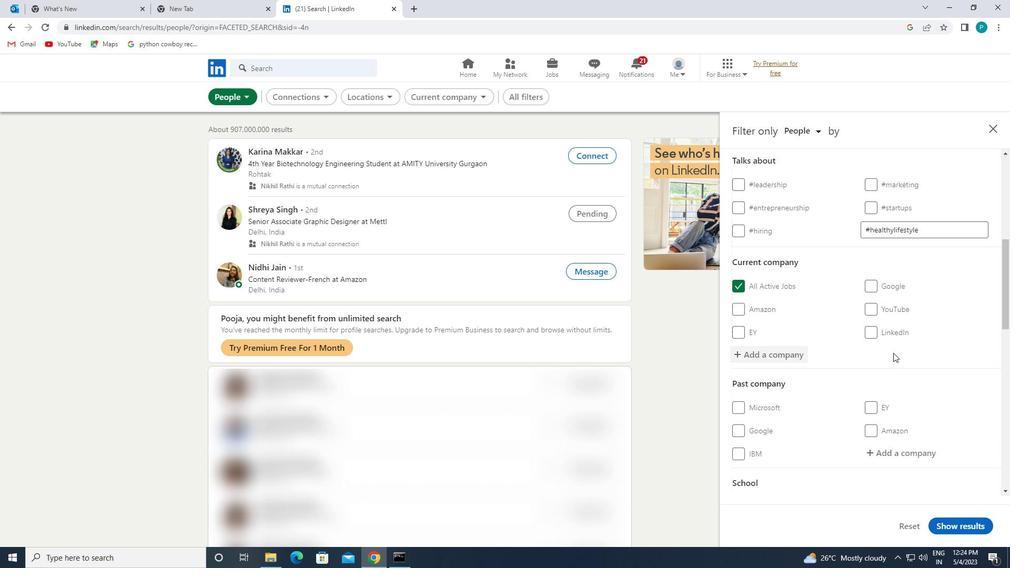 
Action: Mouse scrolled (893, 352) with delta (0, 0)
Screenshot: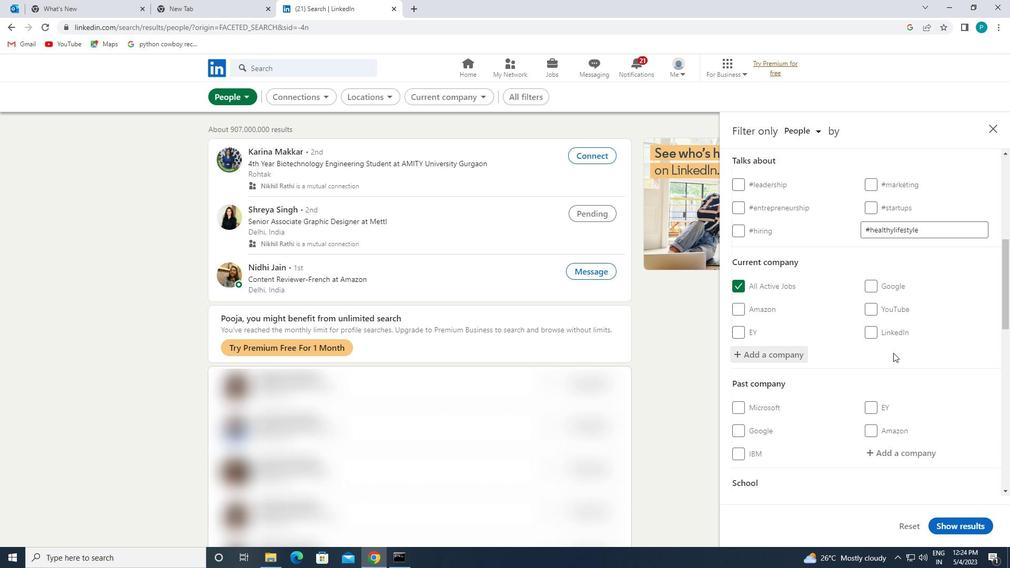 
Action: Mouse scrolled (893, 352) with delta (0, 0)
Screenshot: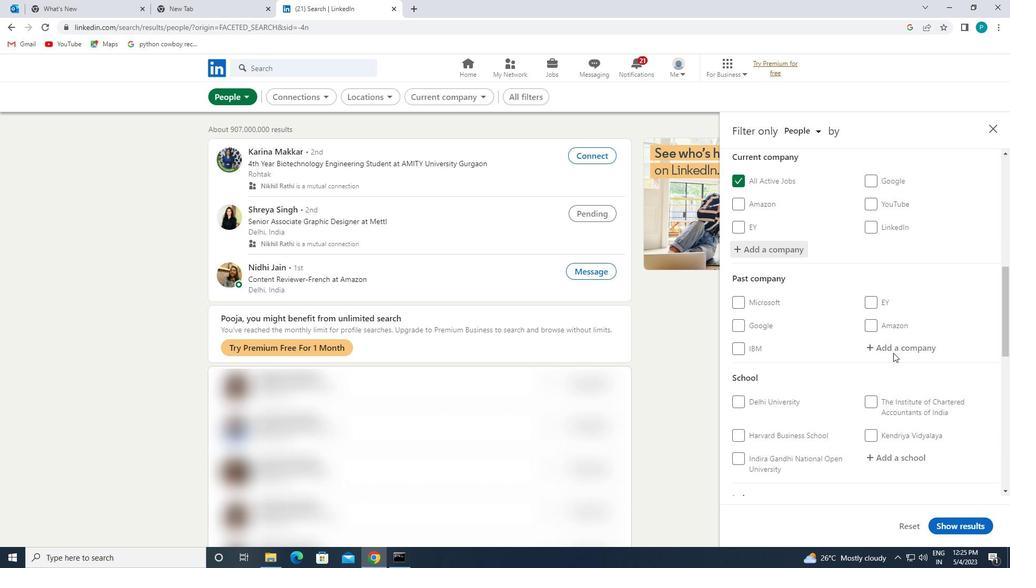 
Action: Mouse scrolled (893, 352) with delta (0, 0)
Screenshot: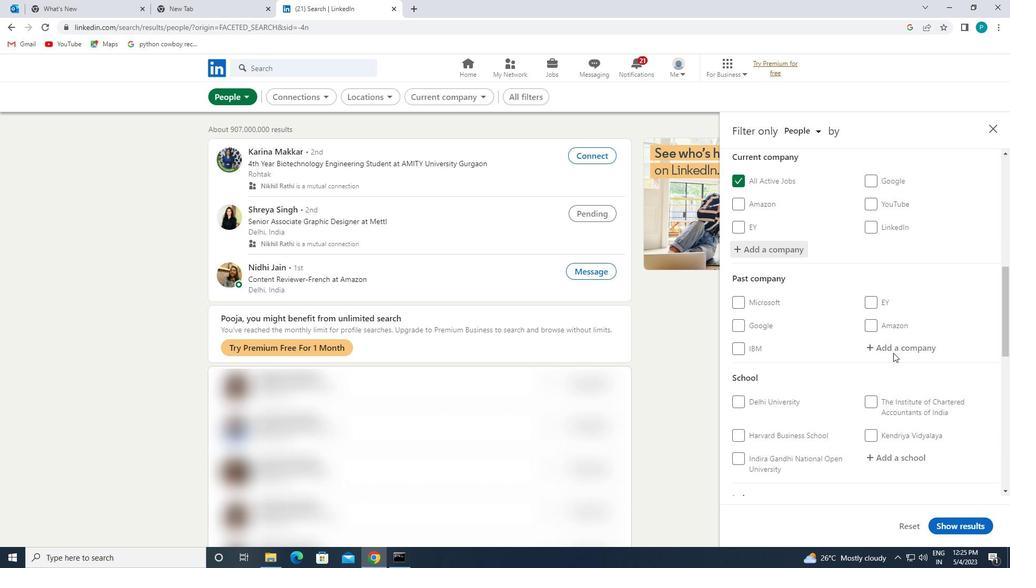 
Action: Mouse moved to (898, 353)
Screenshot: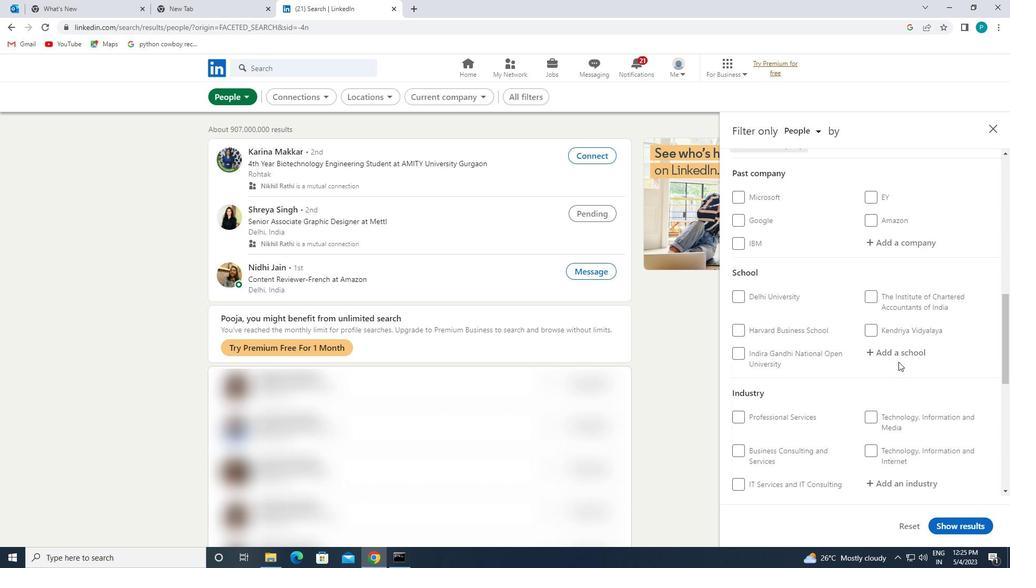 
Action: Mouse pressed left at (898, 353)
Screenshot: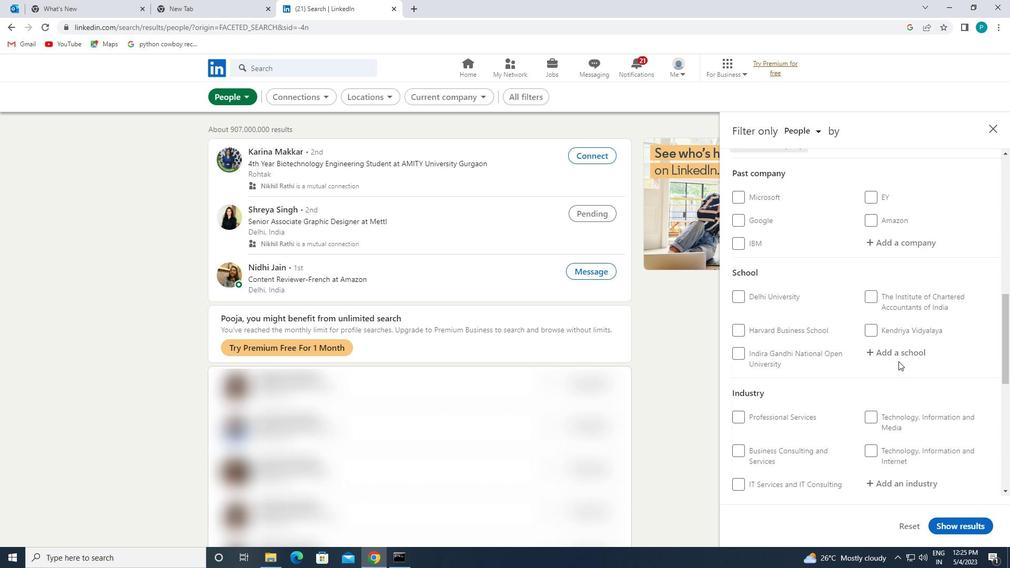 
Action: Key pressed <Key.caps_lock>T<Key.caps_lock>HE<Key.space><Key.caps_lock>S<Key.caps_lock>OUTH<Key.space><Key.caps_lock>I<Key.caps_lock>NDIAN<Key.space><Key.caps_lock>E<Key.caps_lock>DUC
Screenshot: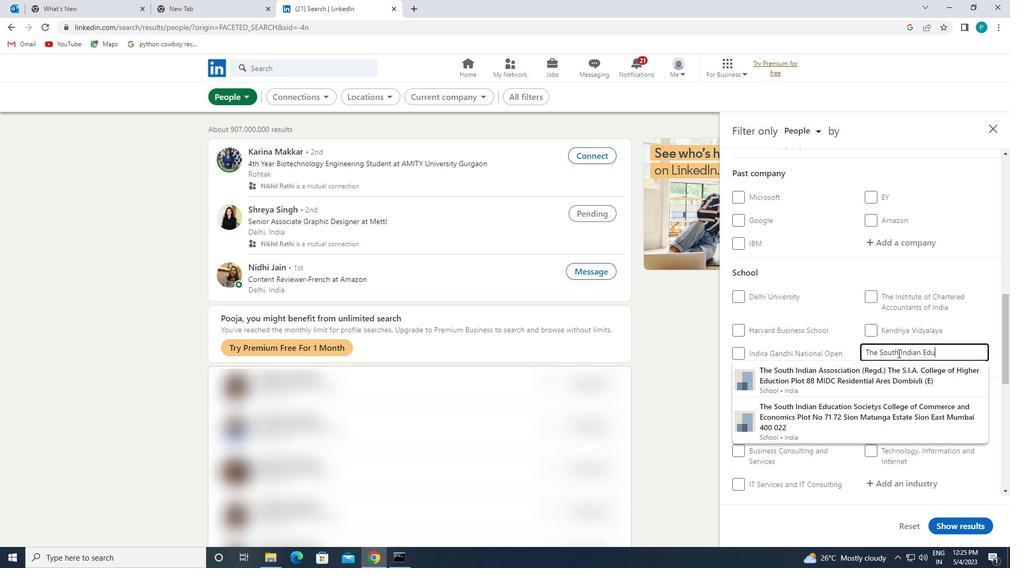 
Action: Mouse moved to (893, 417)
Screenshot: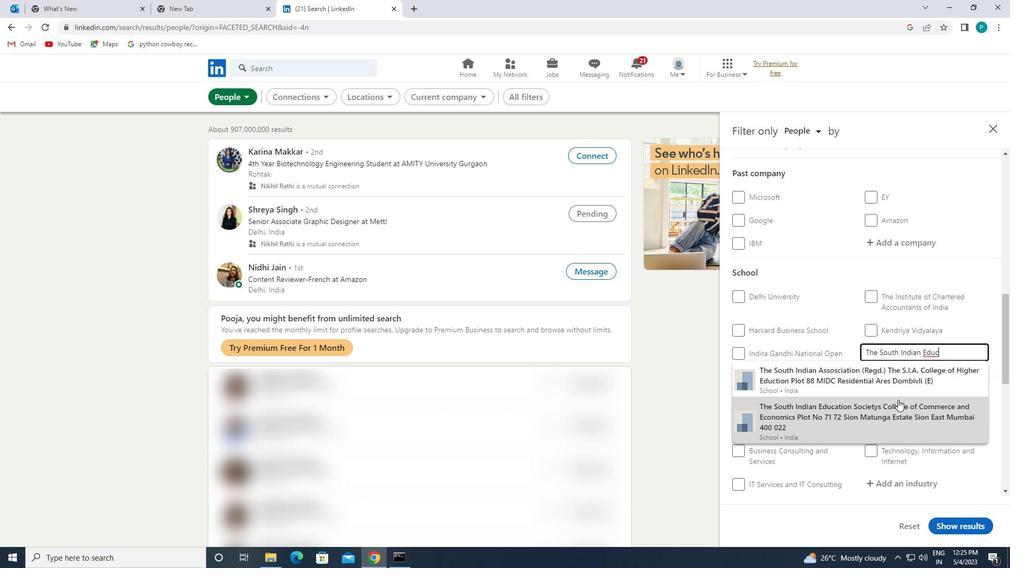 
Action: Mouse pressed left at (893, 417)
Screenshot: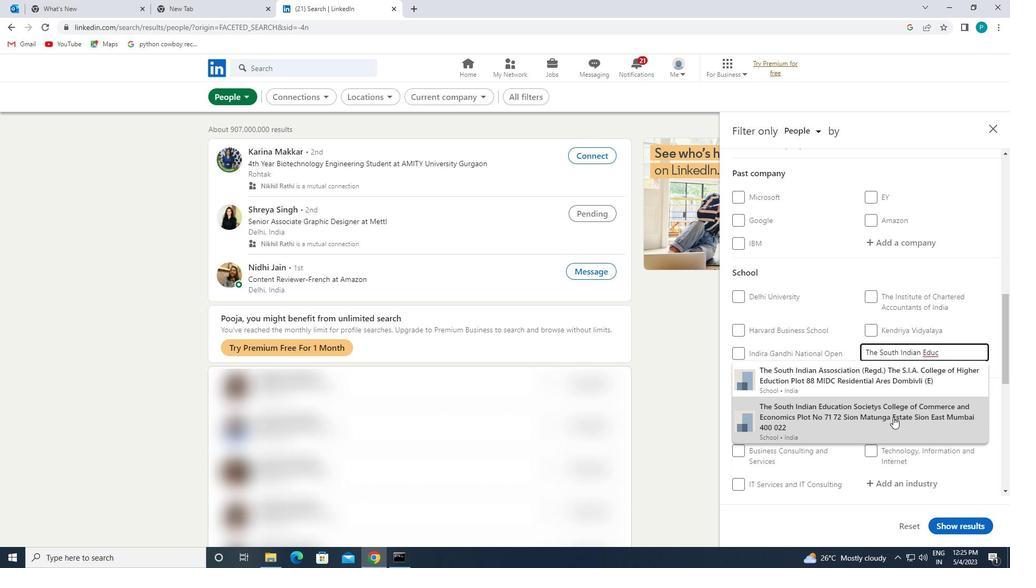 
Action: Mouse scrolled (893, 416) with delta (0, 0)
Screenshot: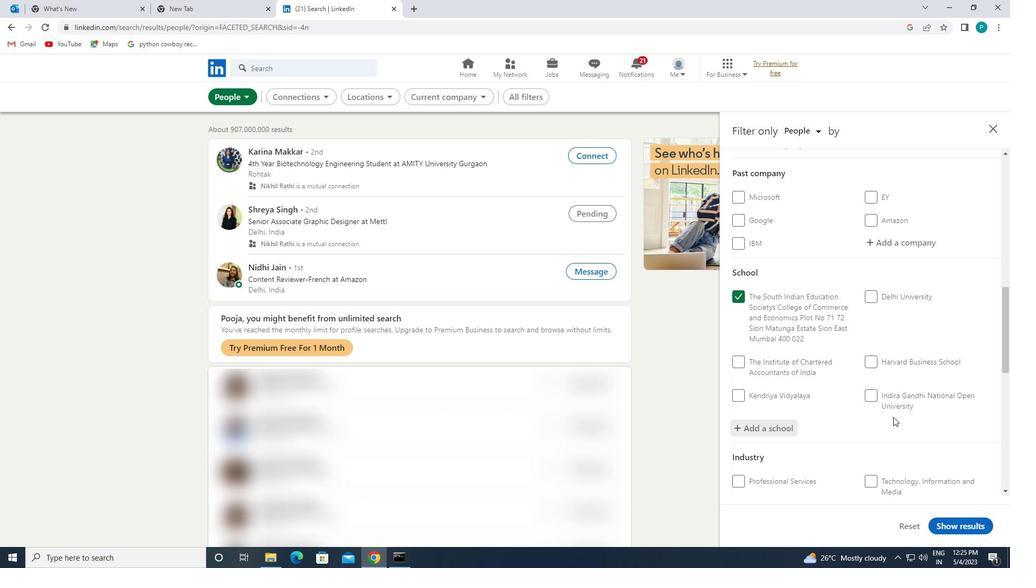 
Action: Mouse scrolled (893, 416) with delta (0, 0)
Screenshot: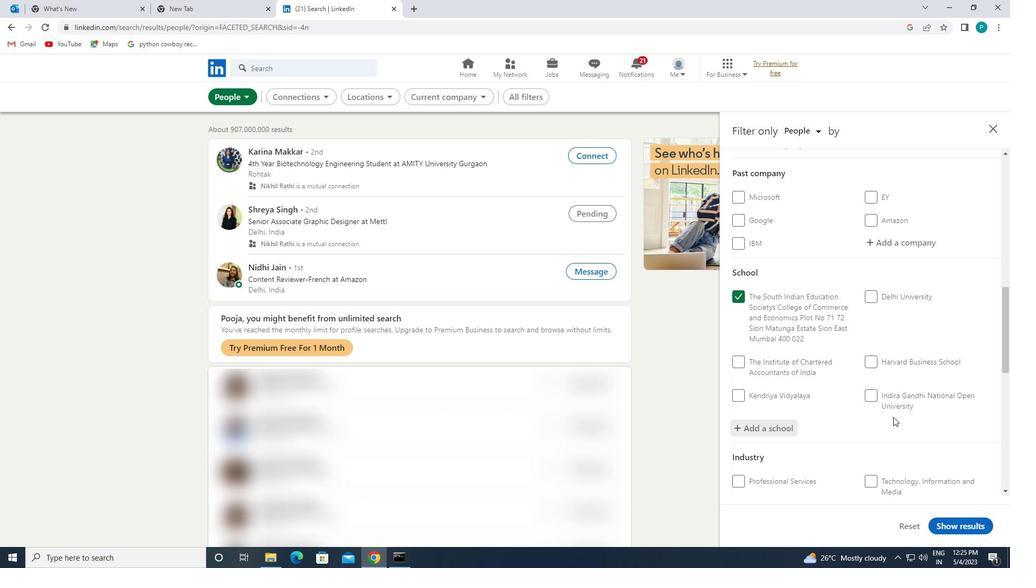 
Action: Mouse scrolled (893, 416) with delta (0, 0)
Screenshot: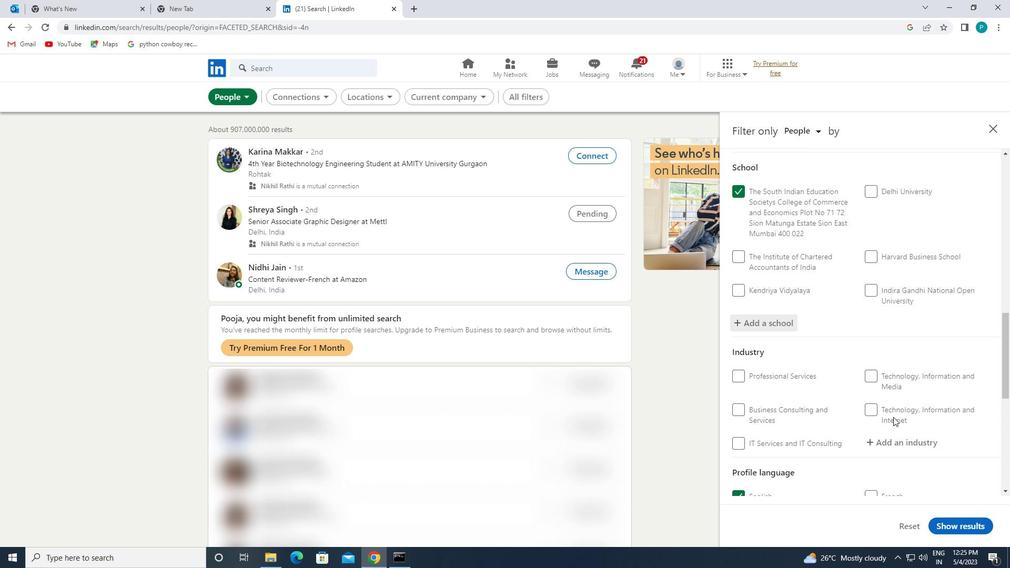 
Action: Mouse moved to (895, 392)
Screenshot: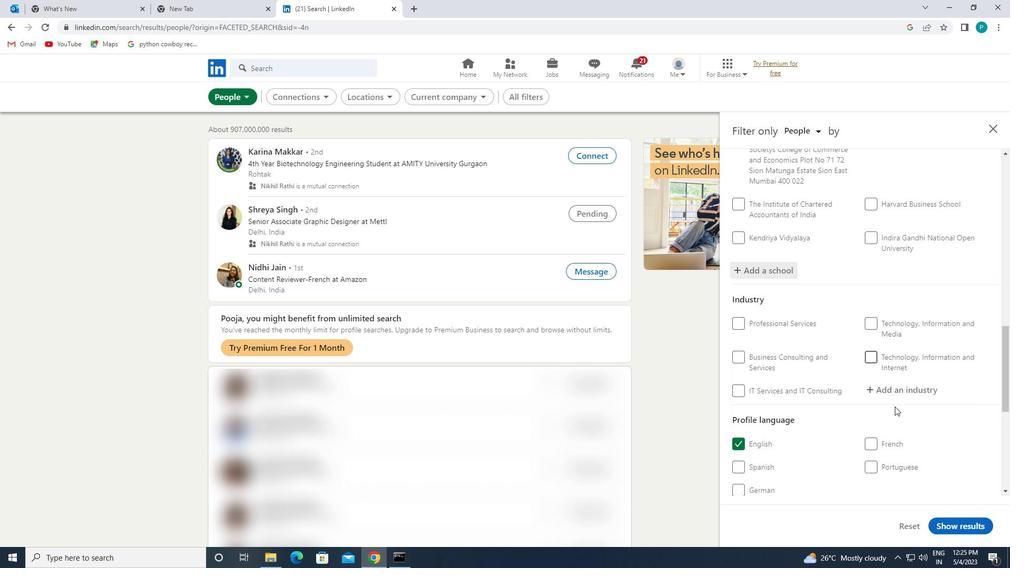 
Action: Mouse pressed left at (895, 392)
Screenshot: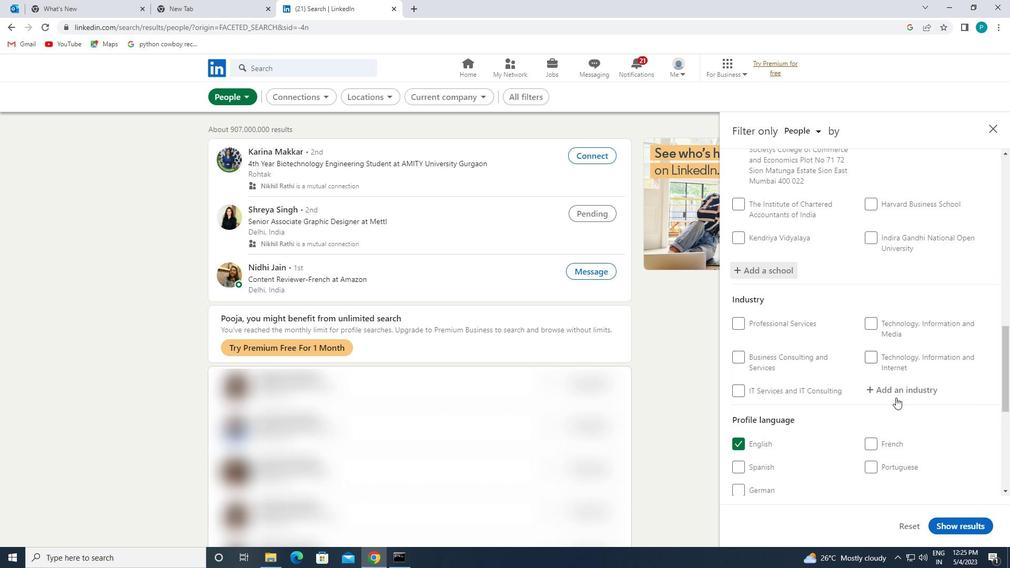 
Action: Key pressed <Key.caps_lock>A<Key.caps_lock>LTER
Screenshot: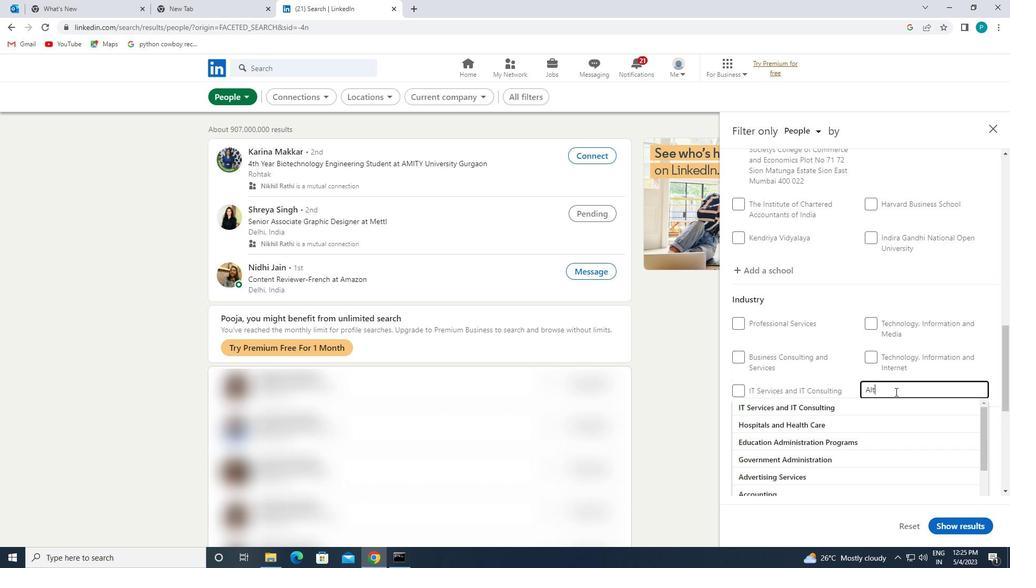 
Action: Mouse moved to (883, 402)
Screenshot: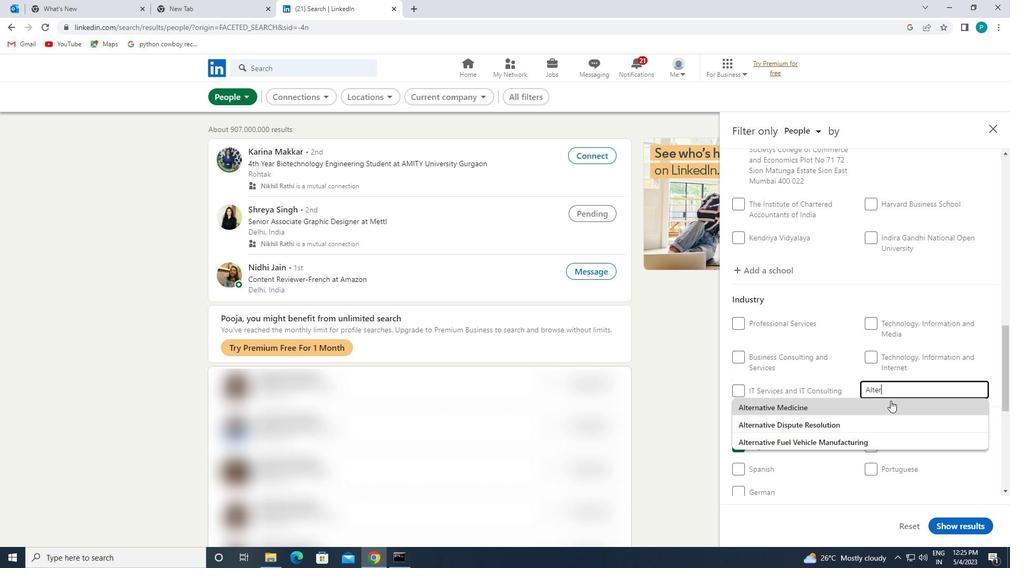 
Action: Mouse pressed left at (883, 402)
Screenshot: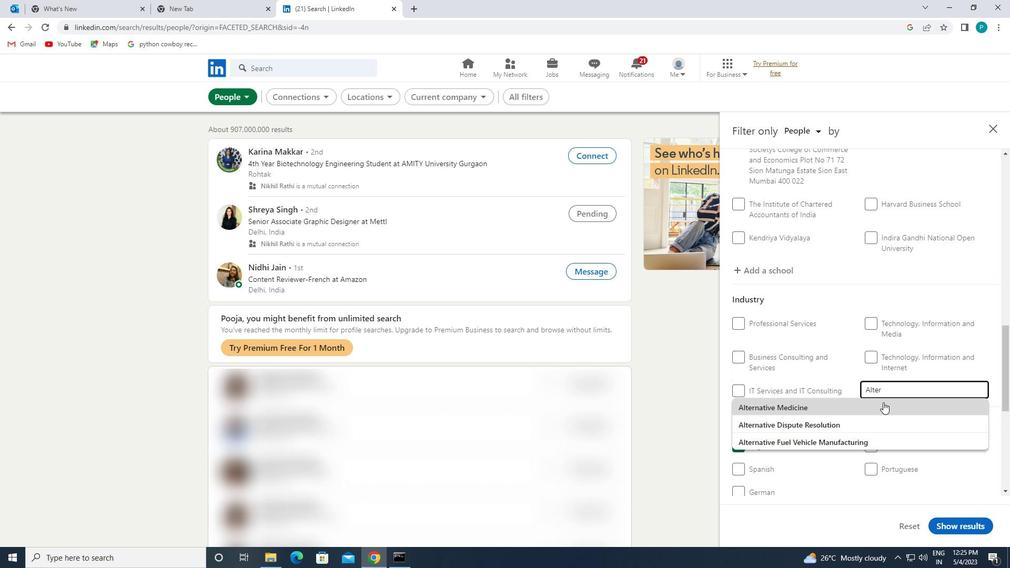 
Action: Mouse scrolled (883, 402) with delta (0, 0)
Screenshot: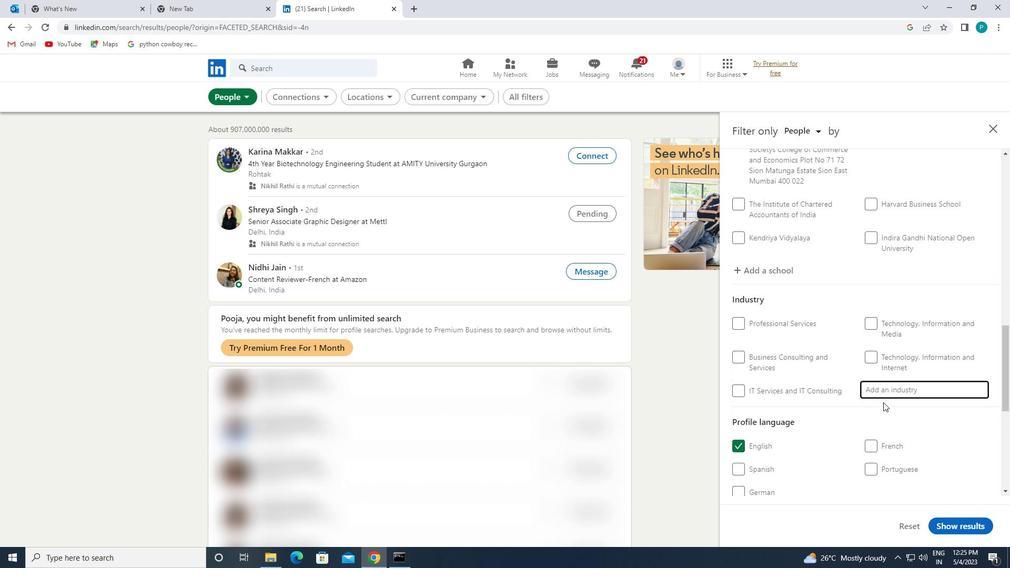 
Action: Mouse scrolled (883, 402) with delta (0, 0)
Screenshot: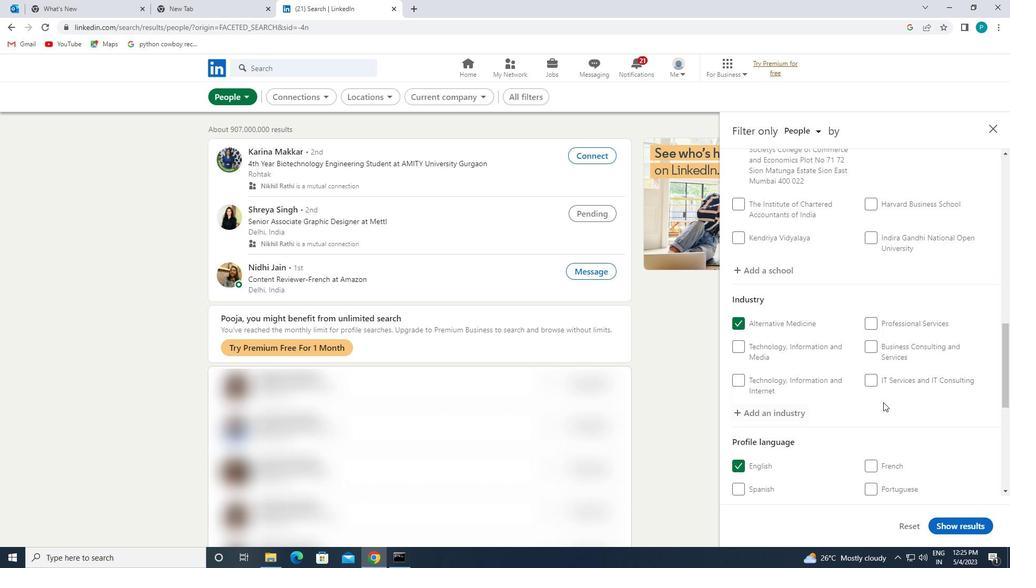 
Action: Mouse scrolled (883, 402) with delta (0, 0)
Screenshot: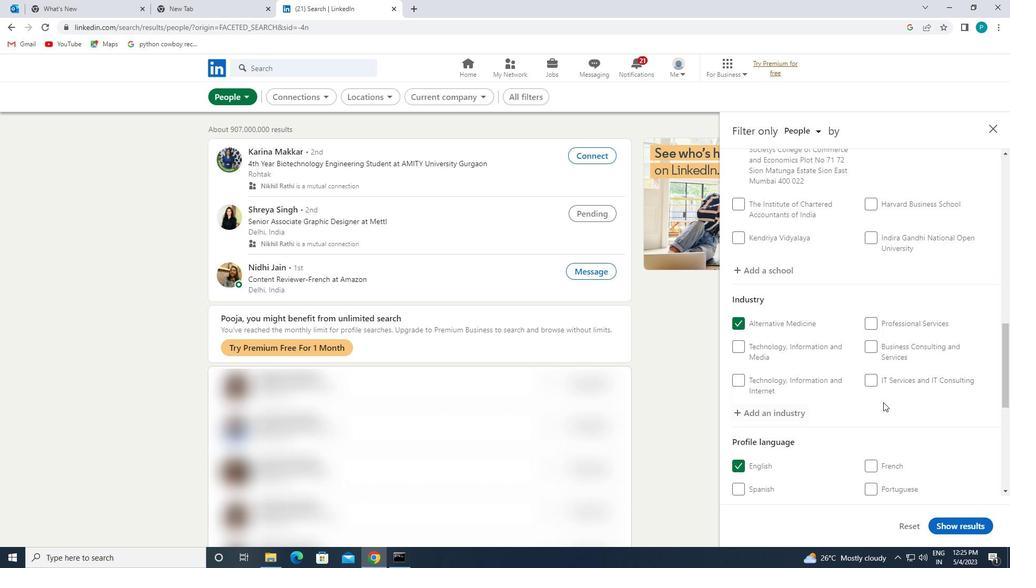 
Action: Mouse scrolled (883, 402) with delta (0, 0)
Screenshot: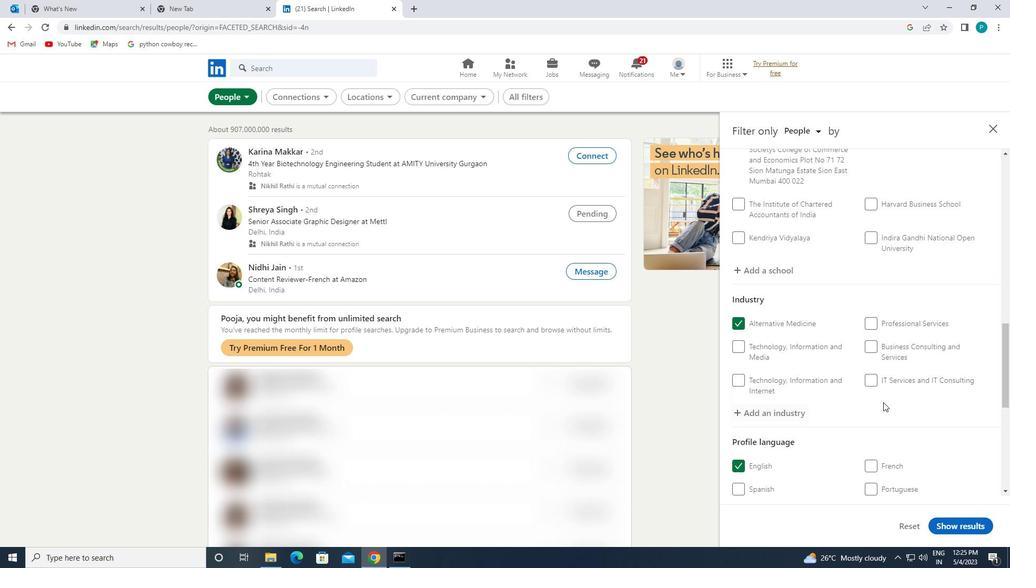 
Action: Mouse moved to (897, 461)
Screenshot: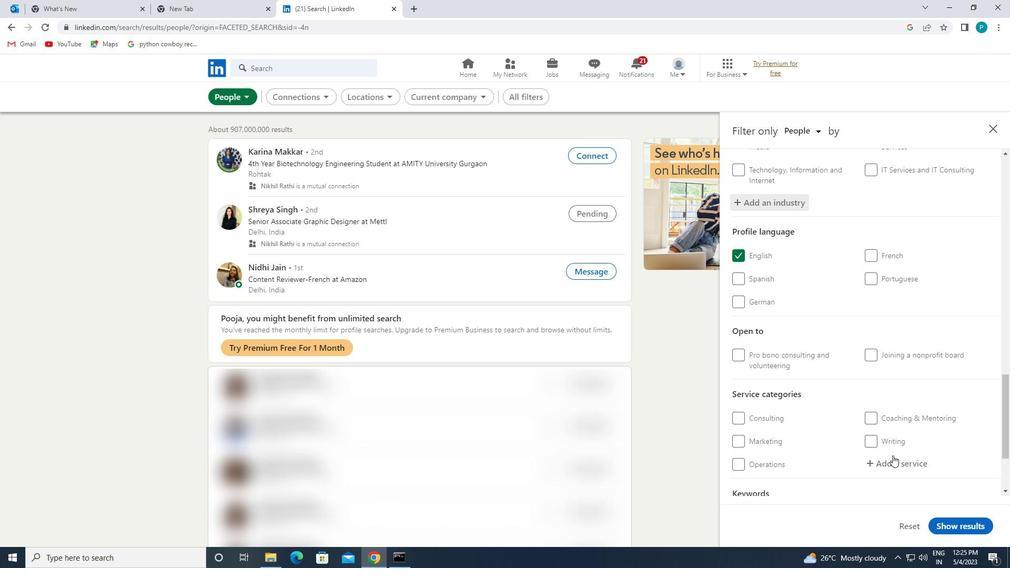 
Action: Mouse pressed left at (897, 461)
Screenshot: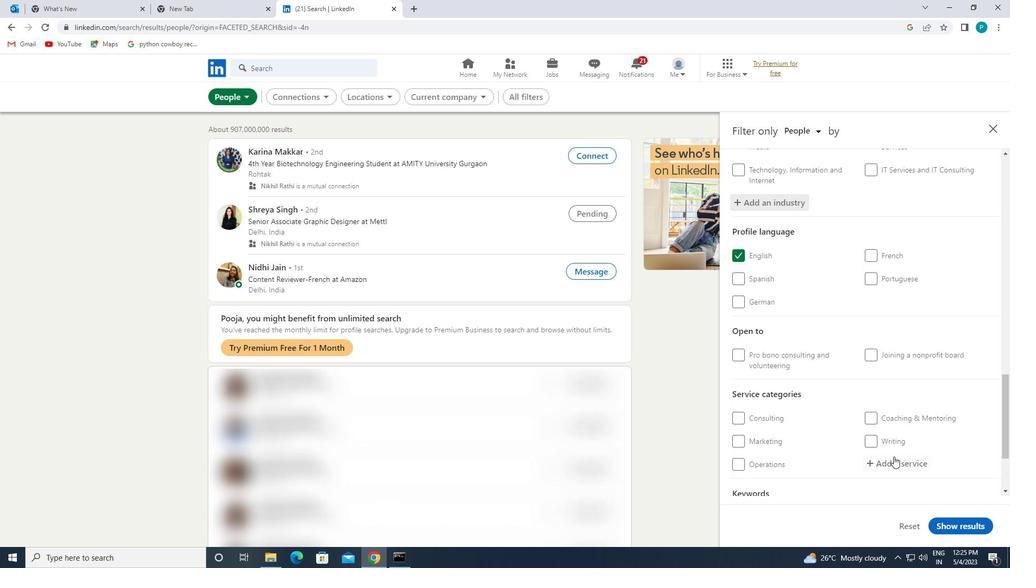 
Action: Mouse moved to (895, 457)
Screenshot: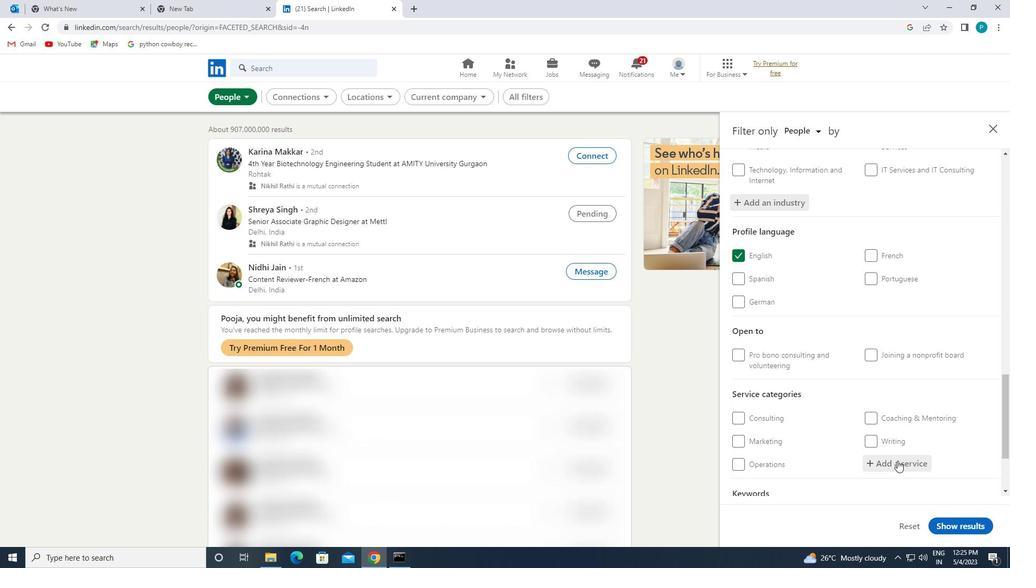 
Action: Key pressed <Key.caps_lock>H<Key.caps_lock>UMAN
Screenshot: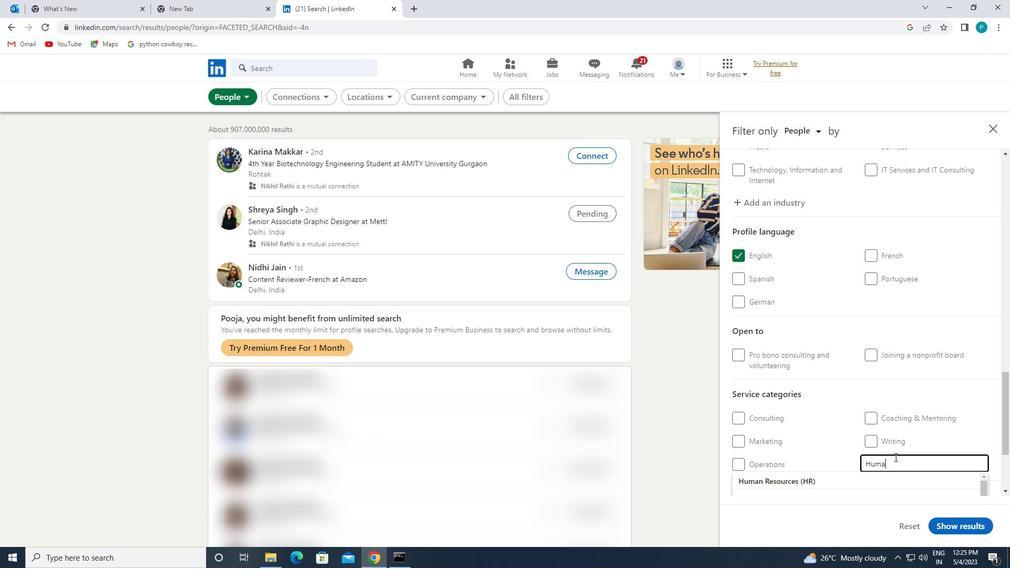 
Action: Mouse moved to (824, 398)
Screenshot: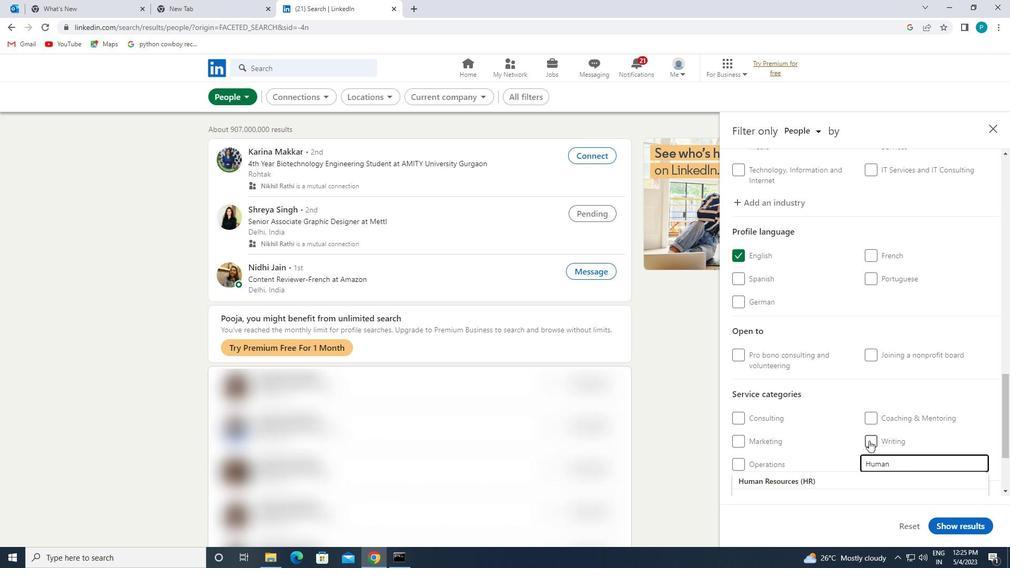 
Action: Mouse scrolled (824, 398) with delta (0, 0)
Screenshot: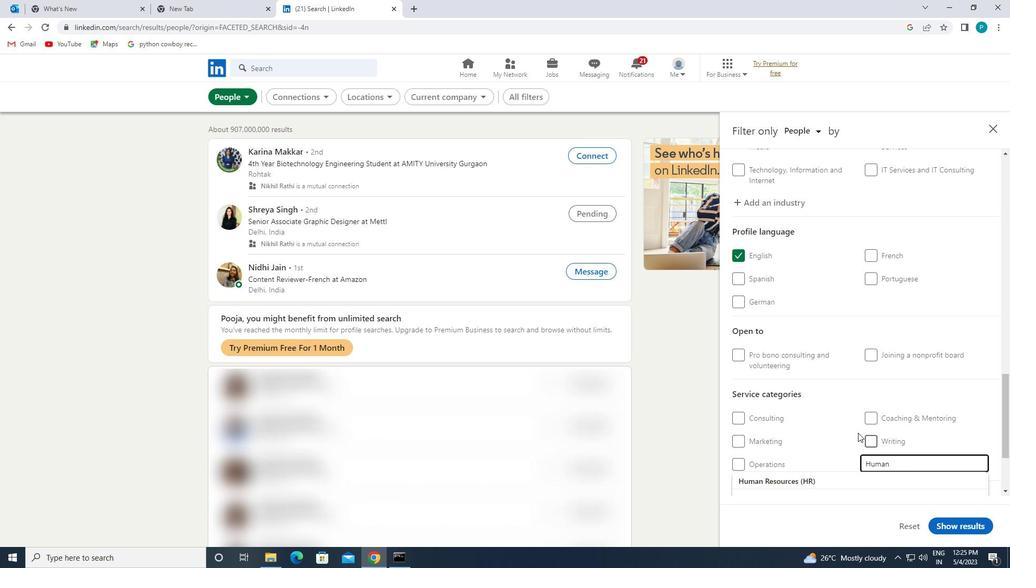 
Action: Mouse moved to (800, 431)
Screenshot: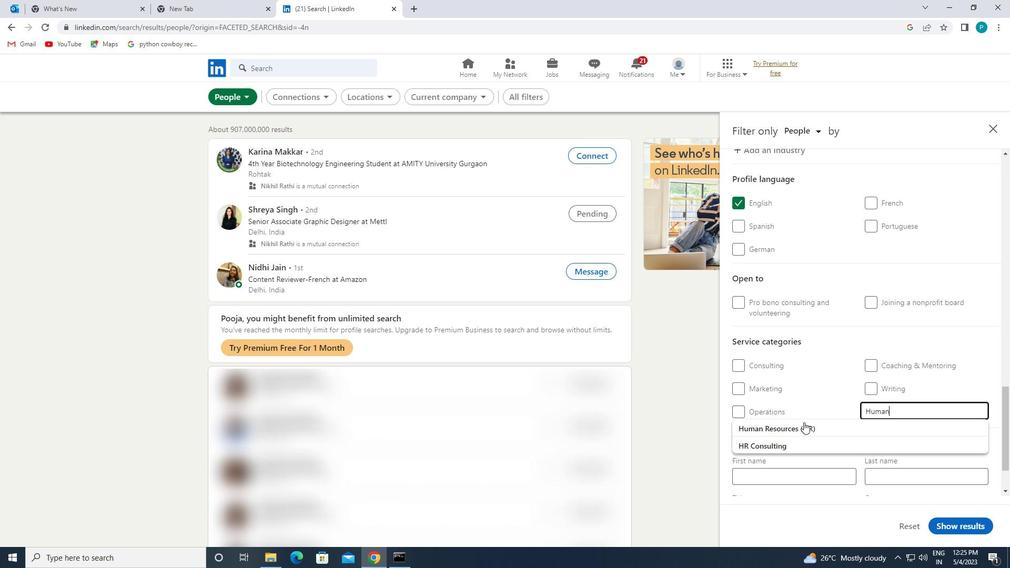 
Action: Mouse pressed left at (800, 431)
Screenshot: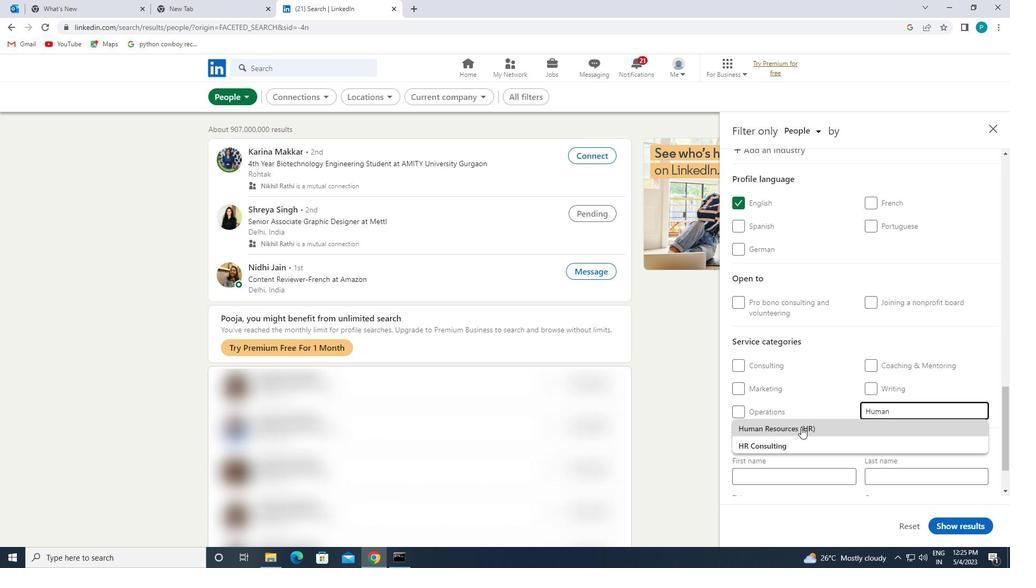
Action: Mouse moved to (800, 431)
Screenshot: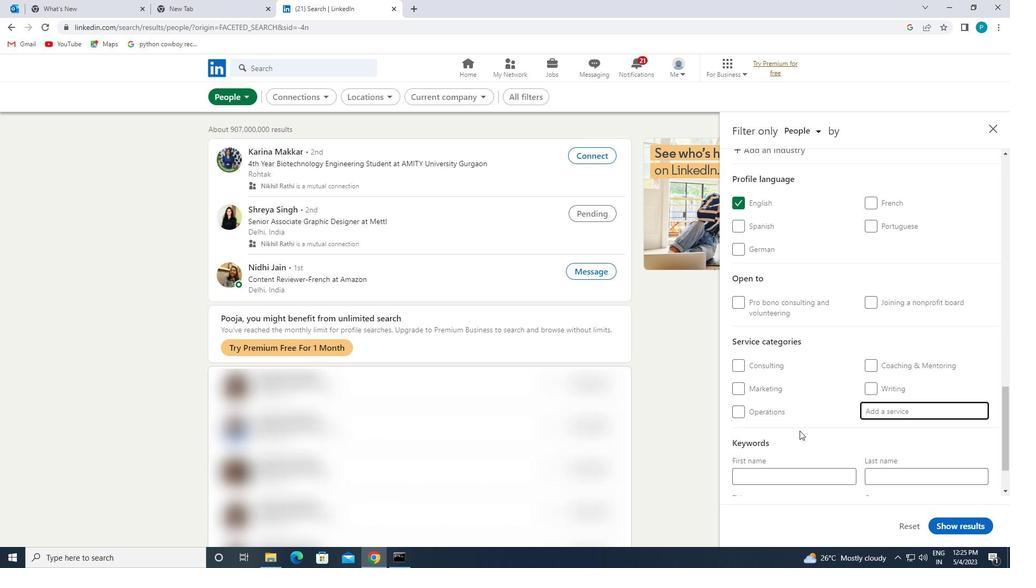 
Action: Mouse scrolled (800, 431) with delta (0, 0)
Screenshot: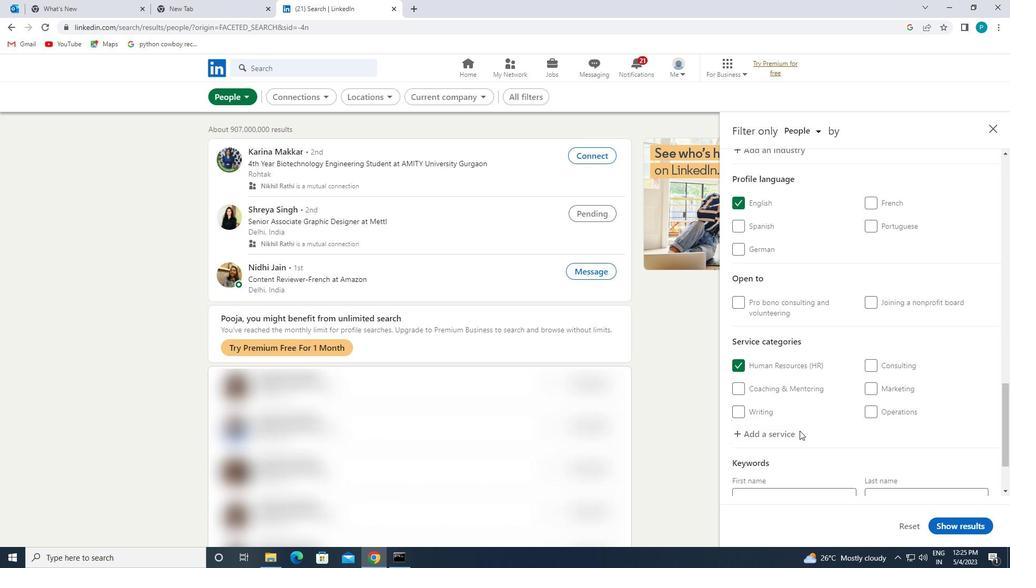 
Action: Mouse scrolled (800, 431) with delta (0, 0)
Screenshot: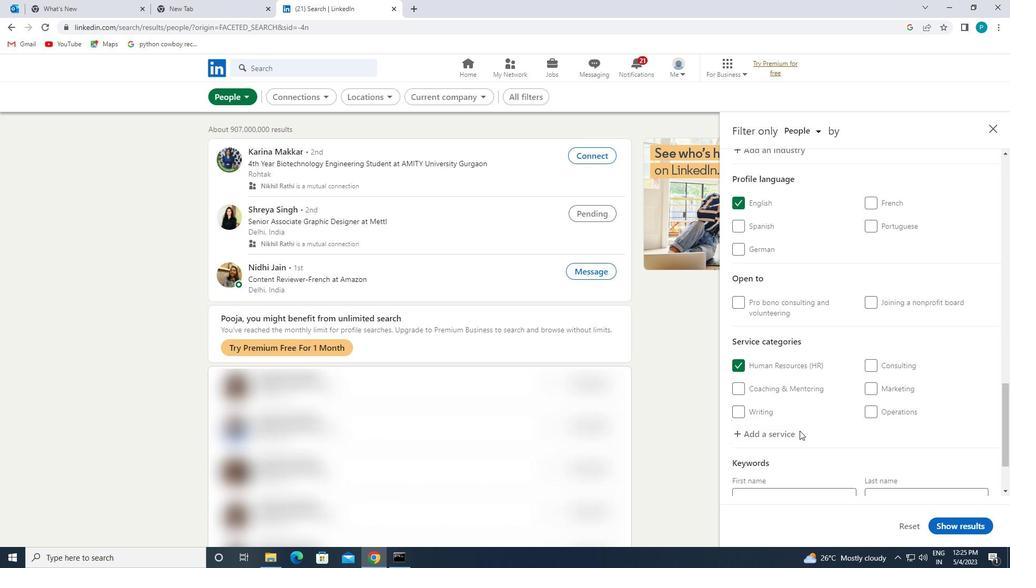
Action: Mouse scrolled (800, 431) with delta (0, 0)
Screenshot: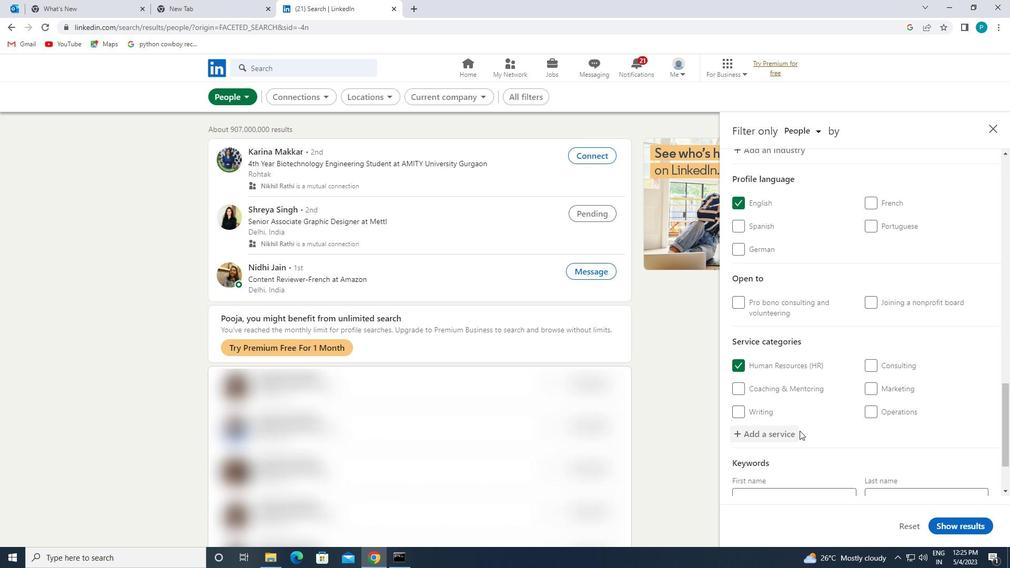 
Action: Mouse moved to (803, 442)
Screenshot: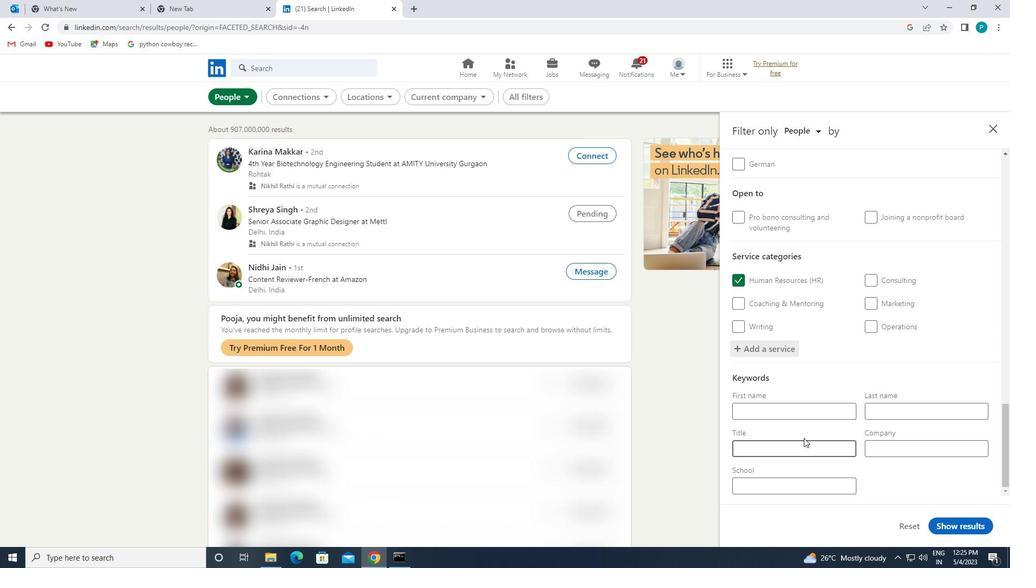 
Action: Mouse pressed left at (803, 442)
Screenshot: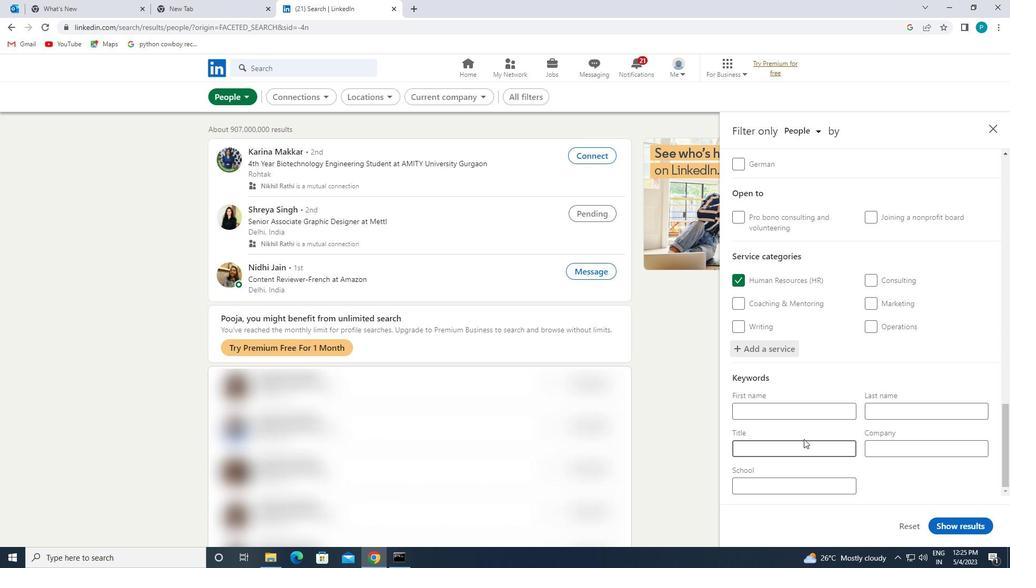 
Action: Key pressed <Key.caps_lock>W<Key.caps_lock>AIT<Key.space><Key.caps_lock>S<Key.caps_lock>TAFF<Key.space><Key.caps_lock>M<Key.caps_lock>ANAGER
Screenshot: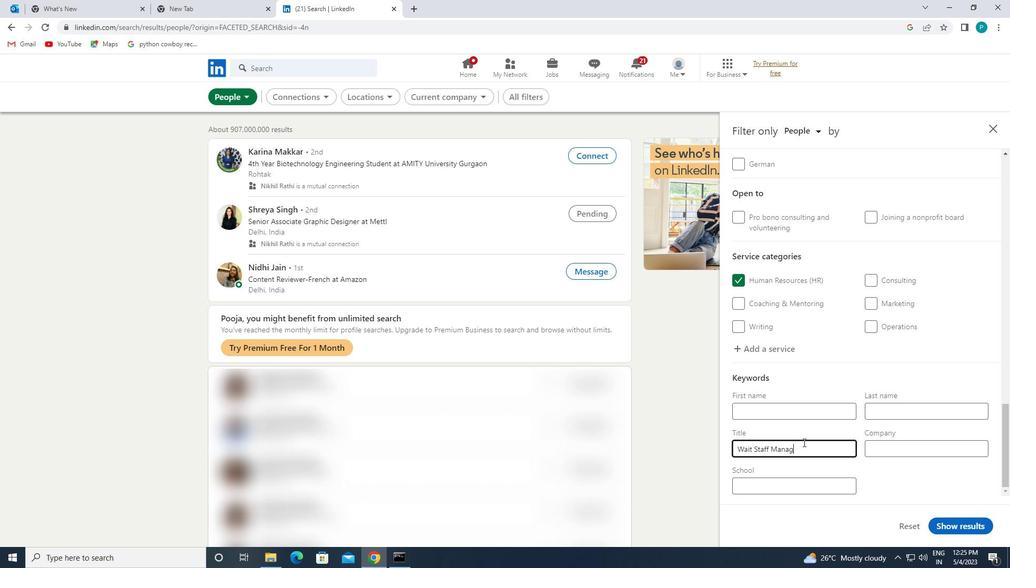 
Action: Mouse moved to (952, 520)
Screenshot: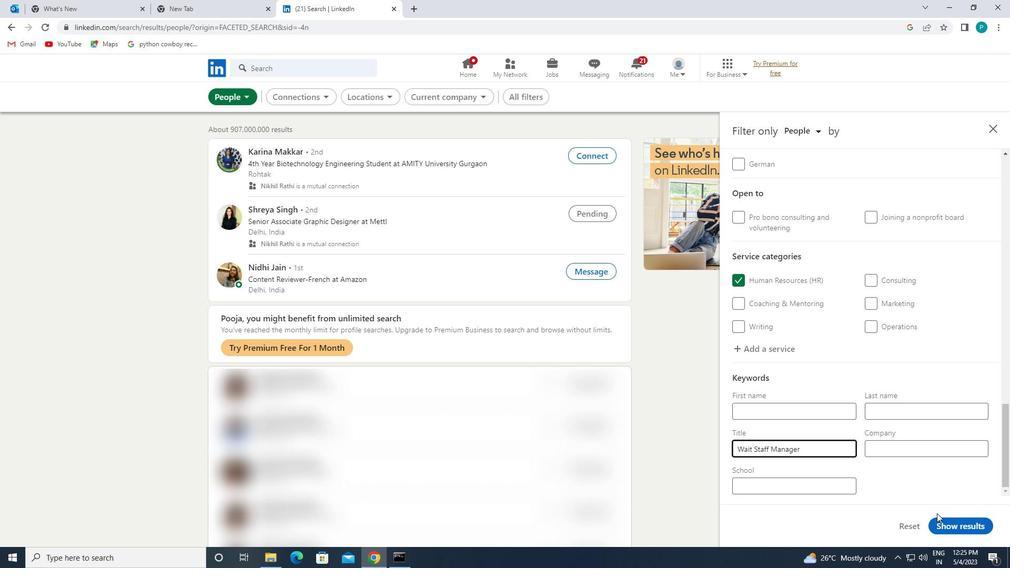 
Action: Mouse pressed left at (952, 520)
Screenshot: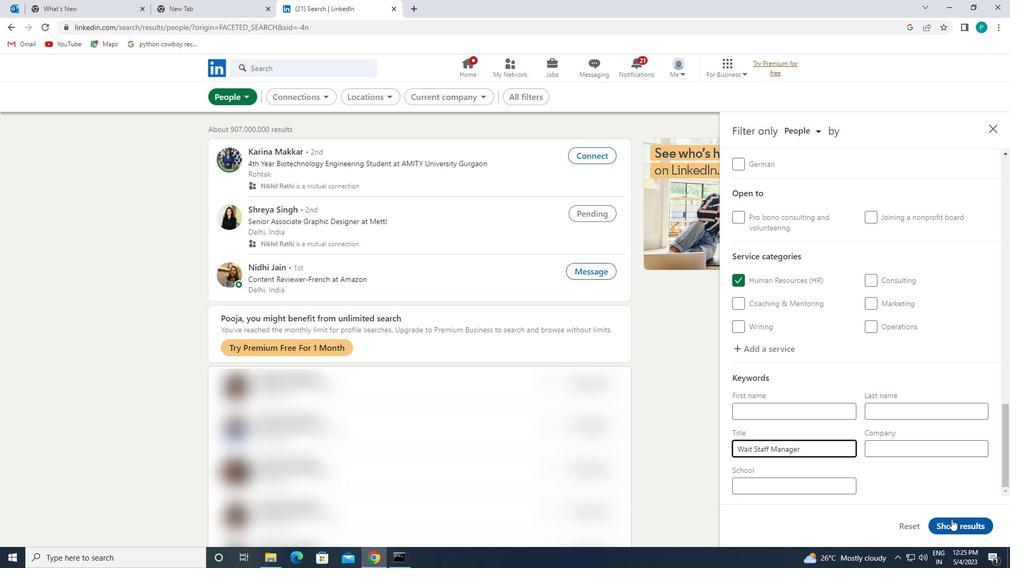 
Action: Mouse moved to (950, 520)
Screenshot: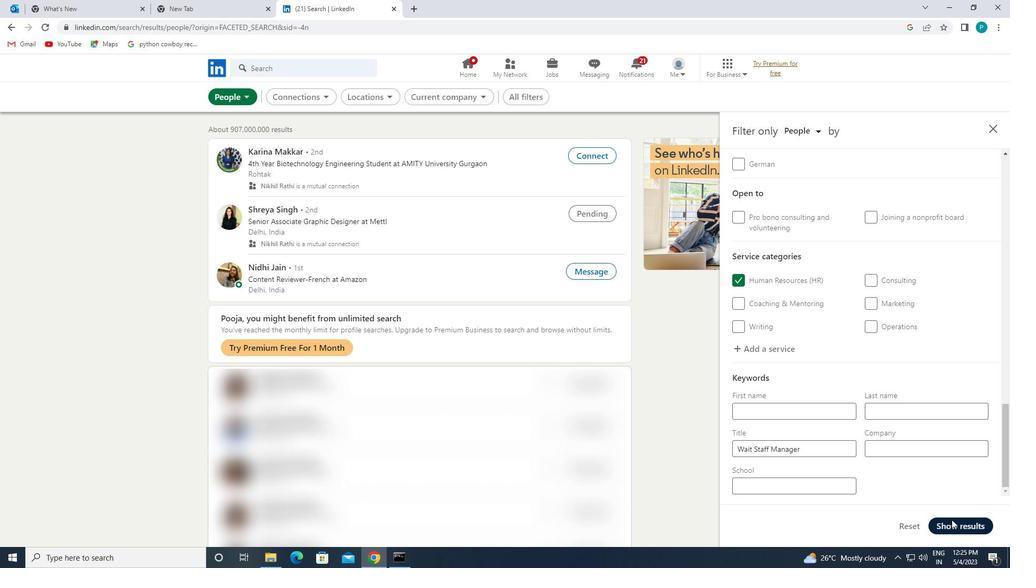 
